 Task: Create a due date automation trigger when advanced on, on the tuesday after a card is due add basic assigned only to anyone at 11:00 AM.
Action: Mouse moved to (1196, 99)
Screenshot: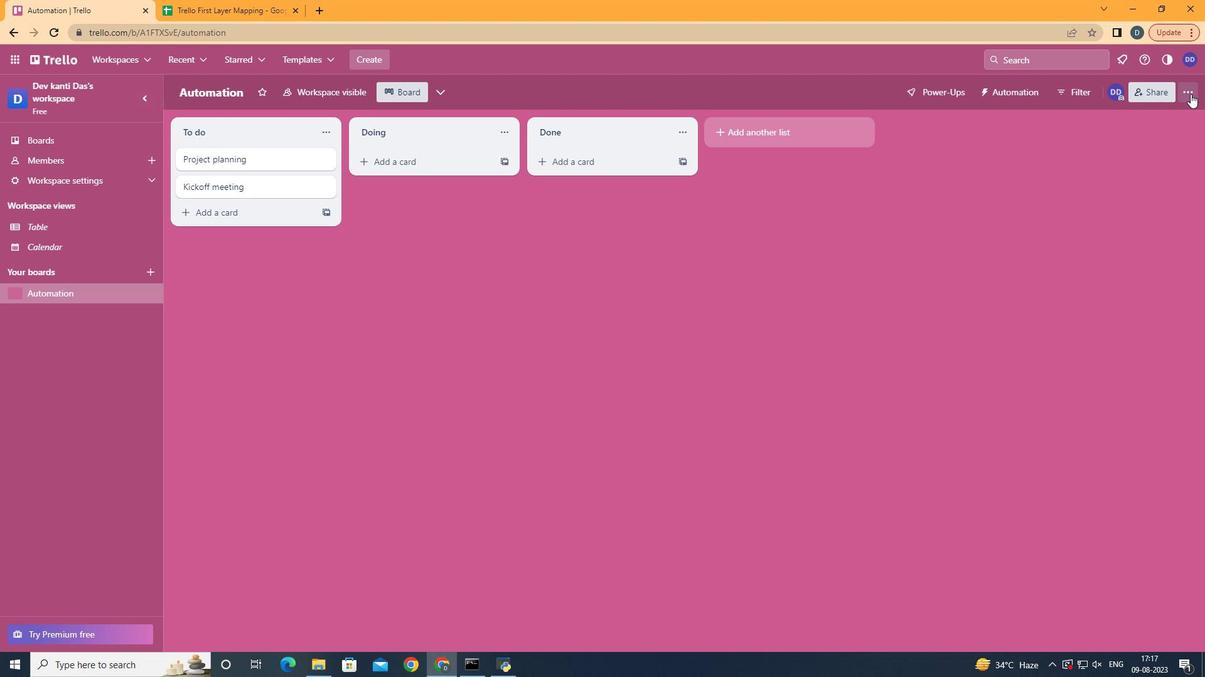 
Action: Mouse pressed left at (1196, 99)
Screenshot: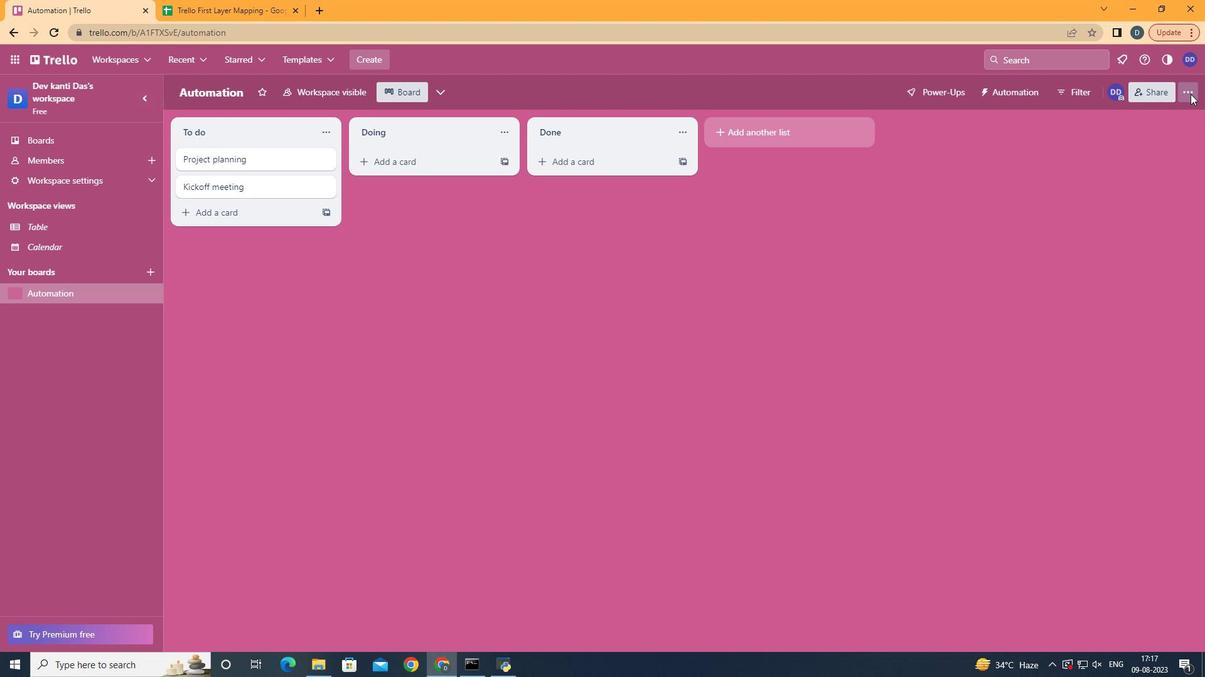 
Action: Mouse moved to (1080, 288)
Screenshot: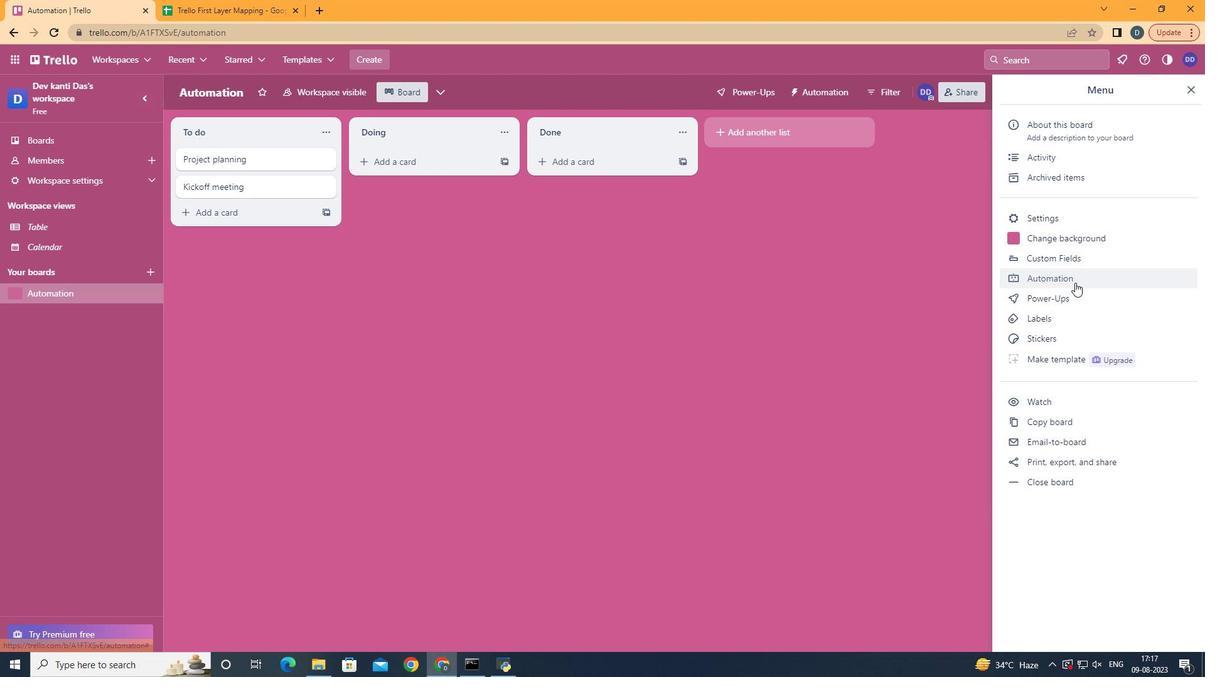 
Action: Mouse pressed left at (1080, 288)
Screenshot: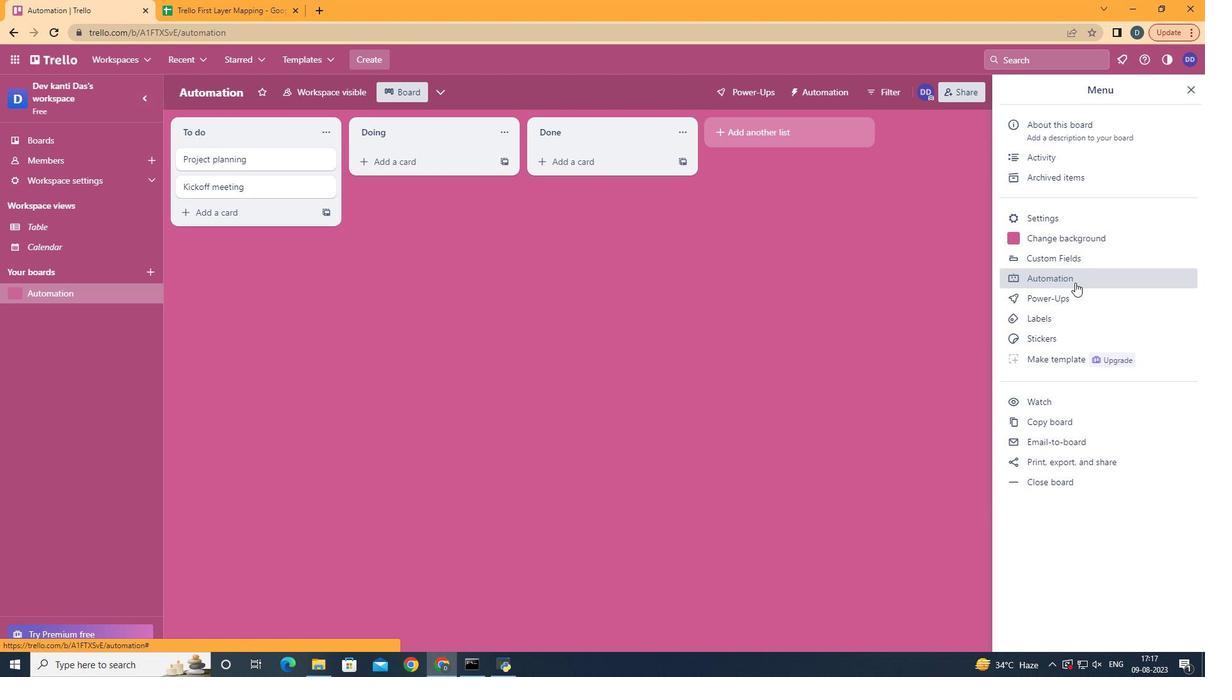 
Action: Mouse moved to (217, 262)
Screenshot: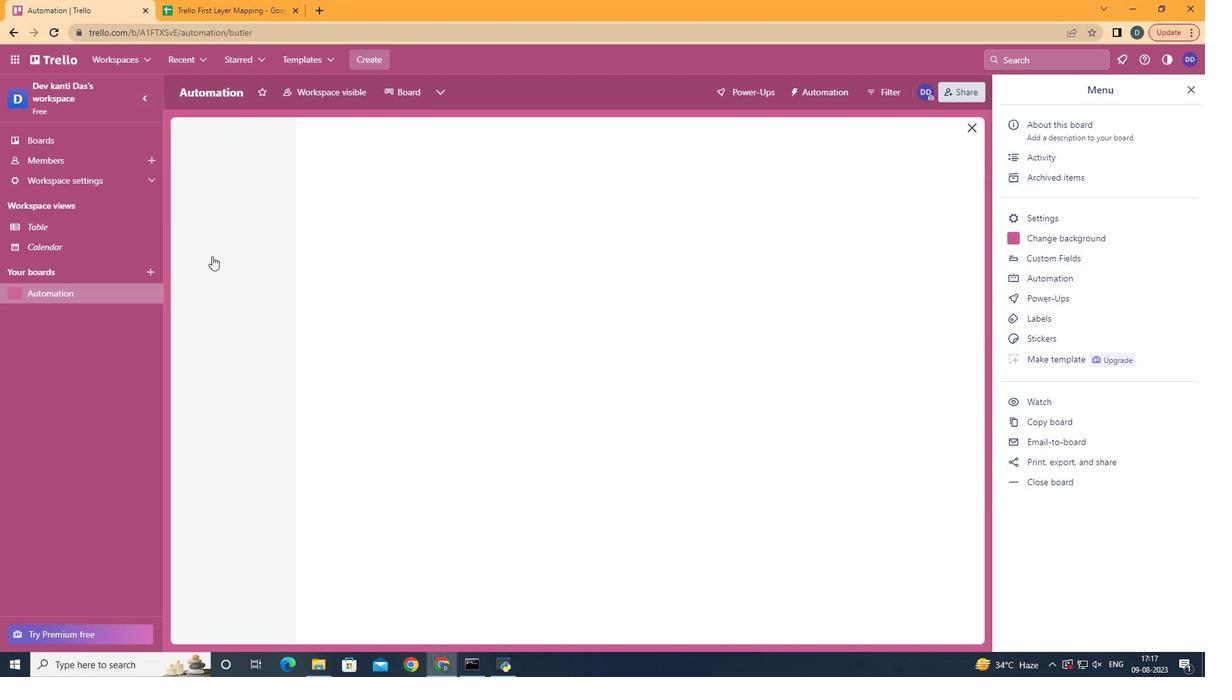 
Action: Mouse pressed left at (217, 262)
Screenshot: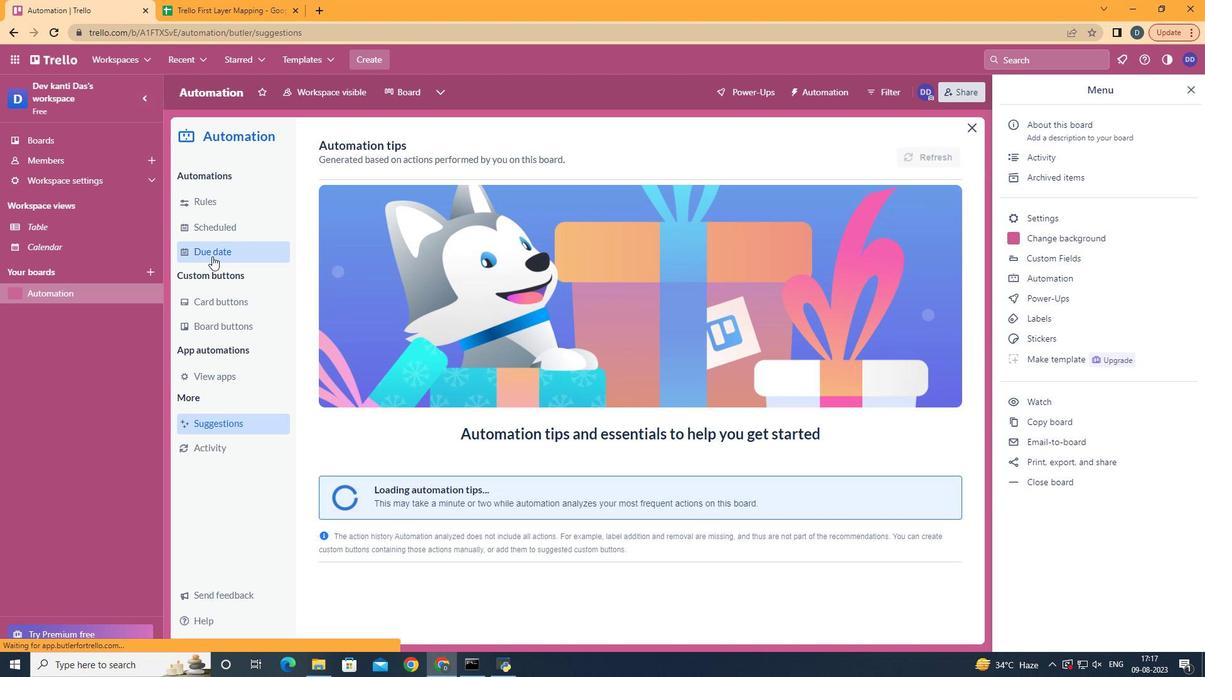 
Action: Mouse moved to (882, 161)
Screenshot: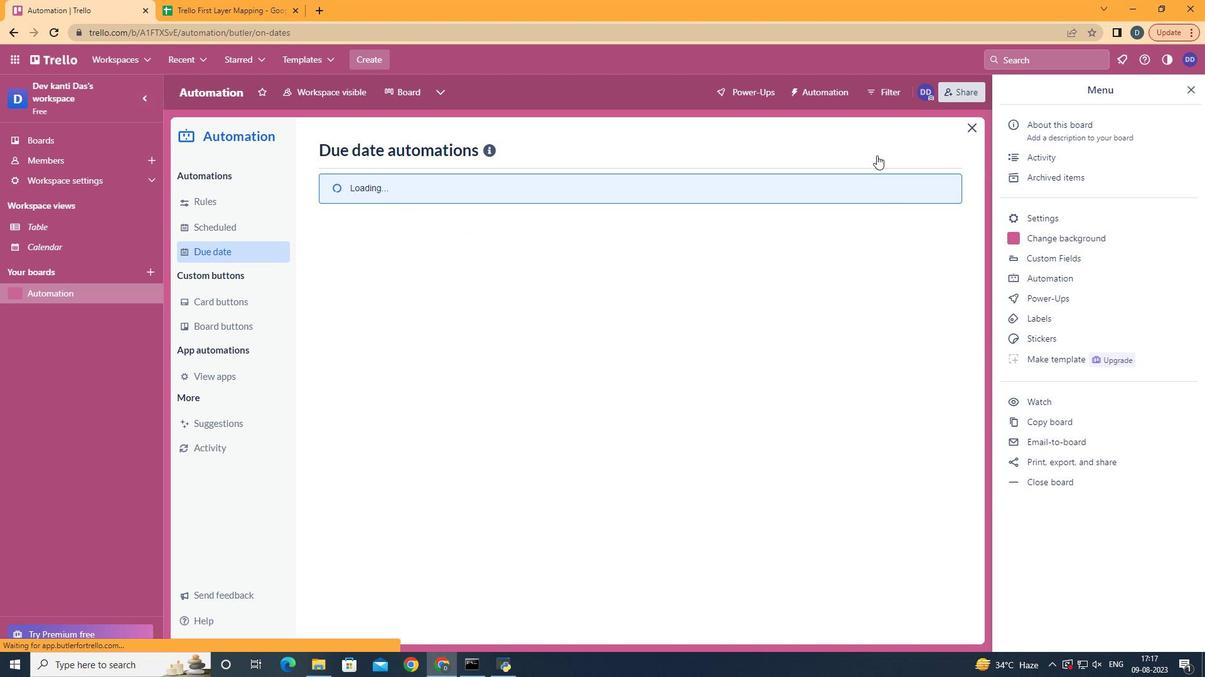 
Action: Mouse pressed left at (882, 161)
Screenshot: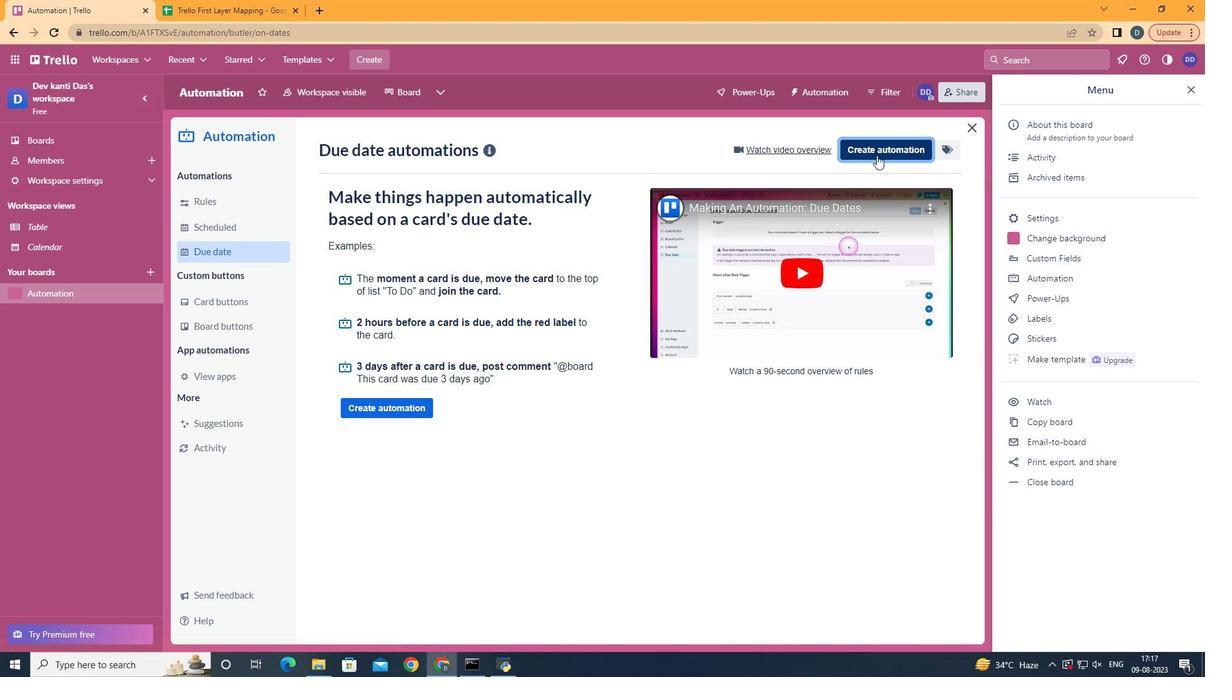 
Action: Mouse moved to (632, 274)
Screenshot: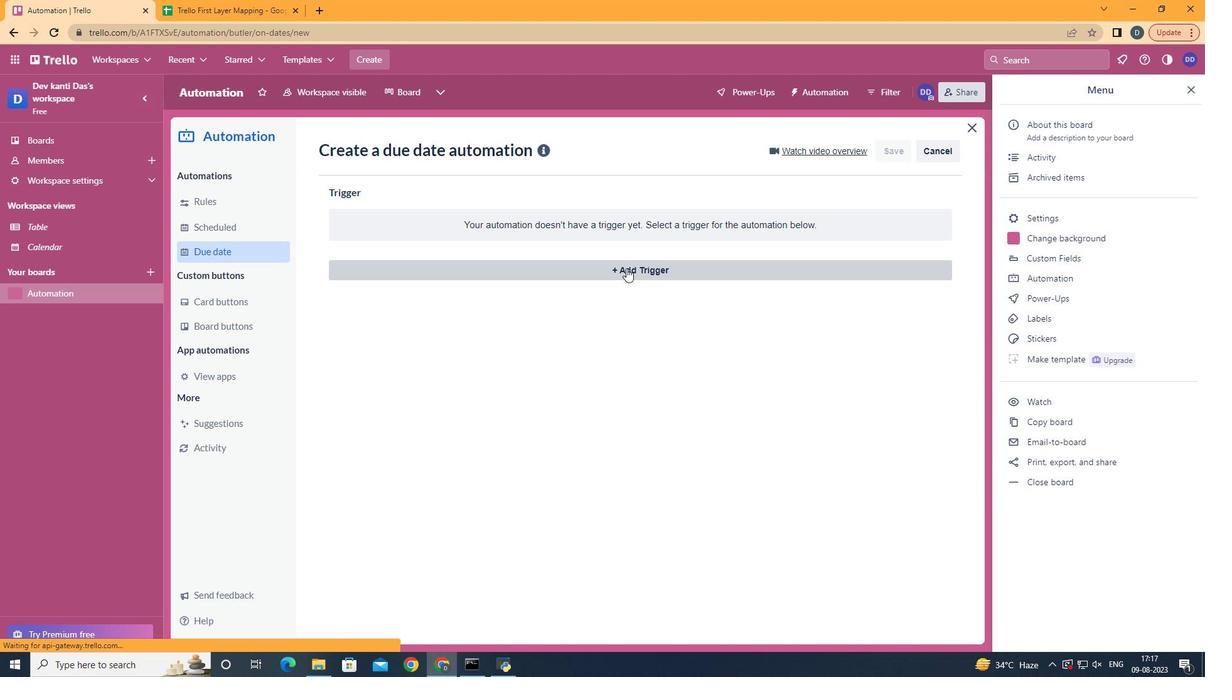 
Action: Mouse pressed left at (632, 274)
Screenshot: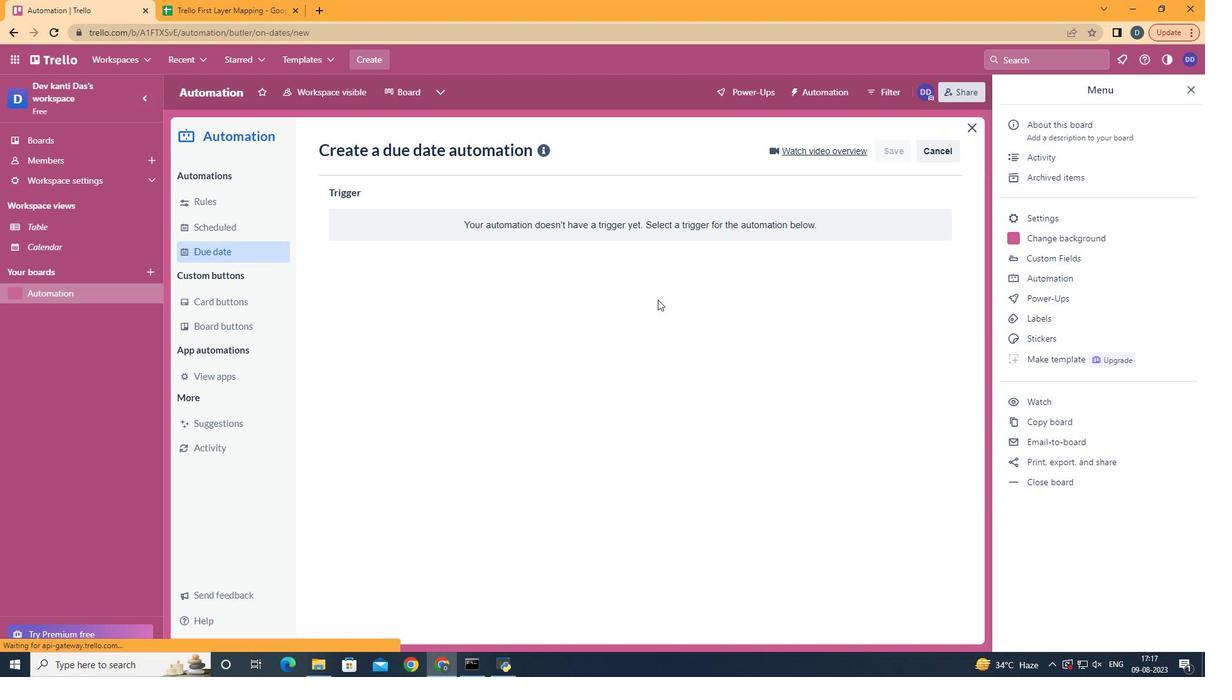 
Action: Mouse moved to (401, 359)
Screenshot: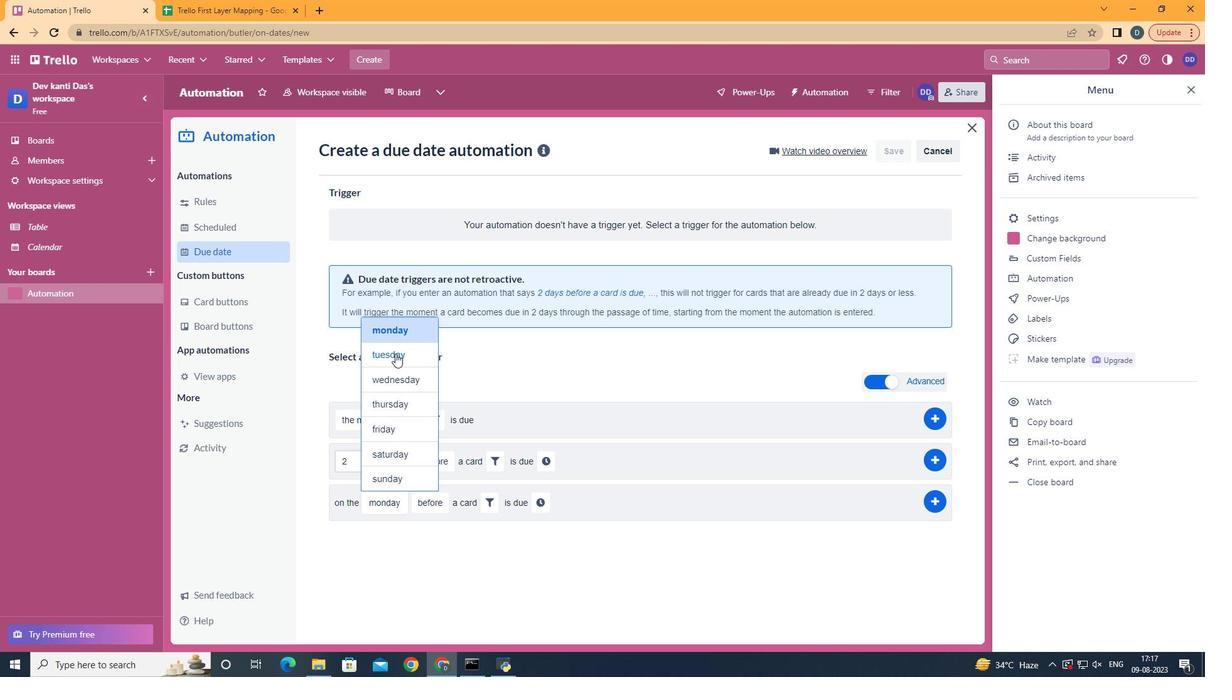 
Action: Mouse pressed left at (401, 359)
Screenshot: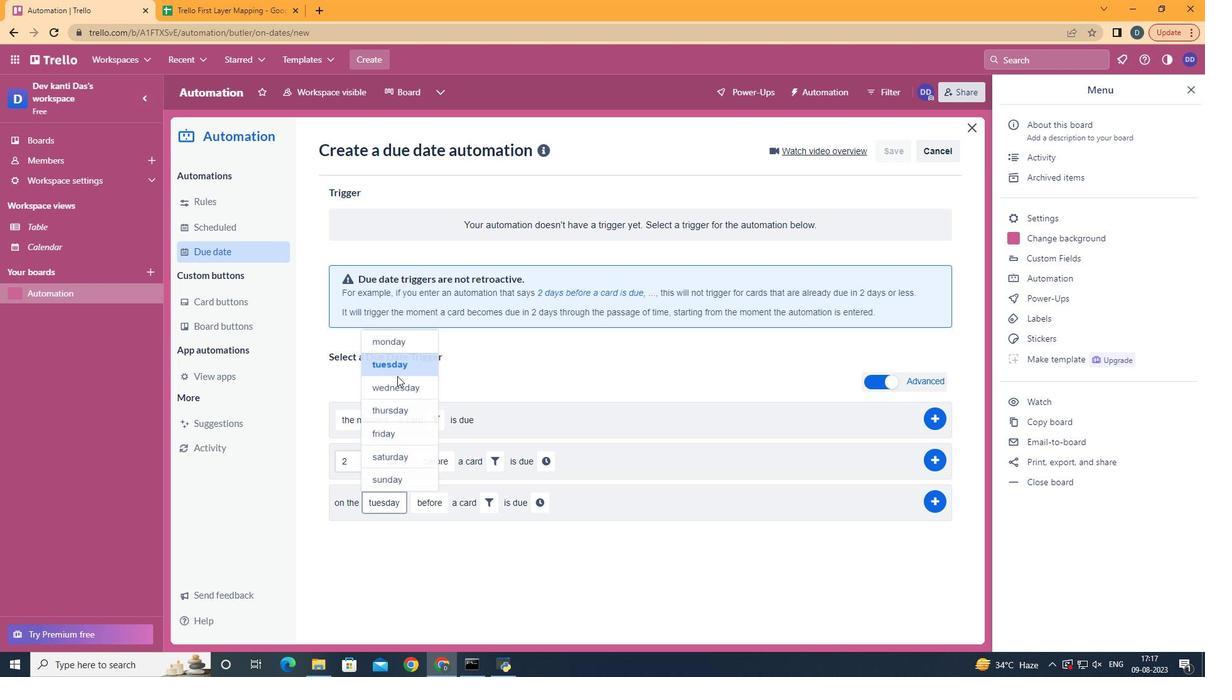 
Action: Mouse moved to (438, 552)
Screenshot: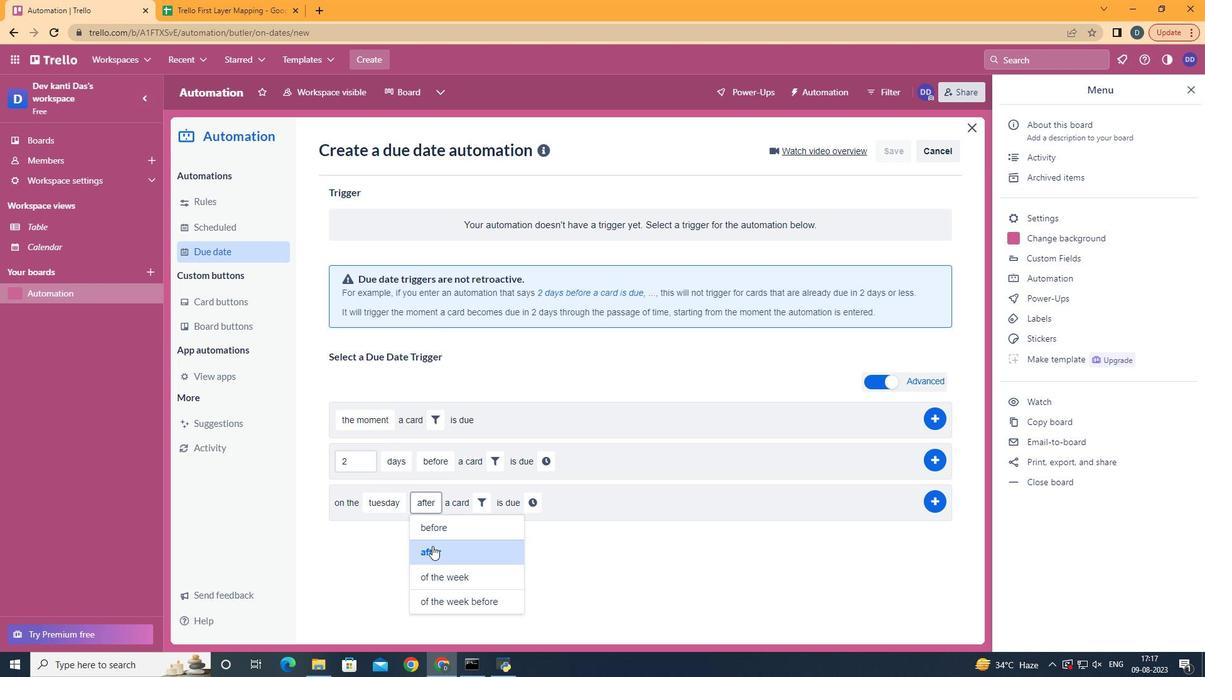 
Action: Mouse pressed left at (438, 552)
Screenshot: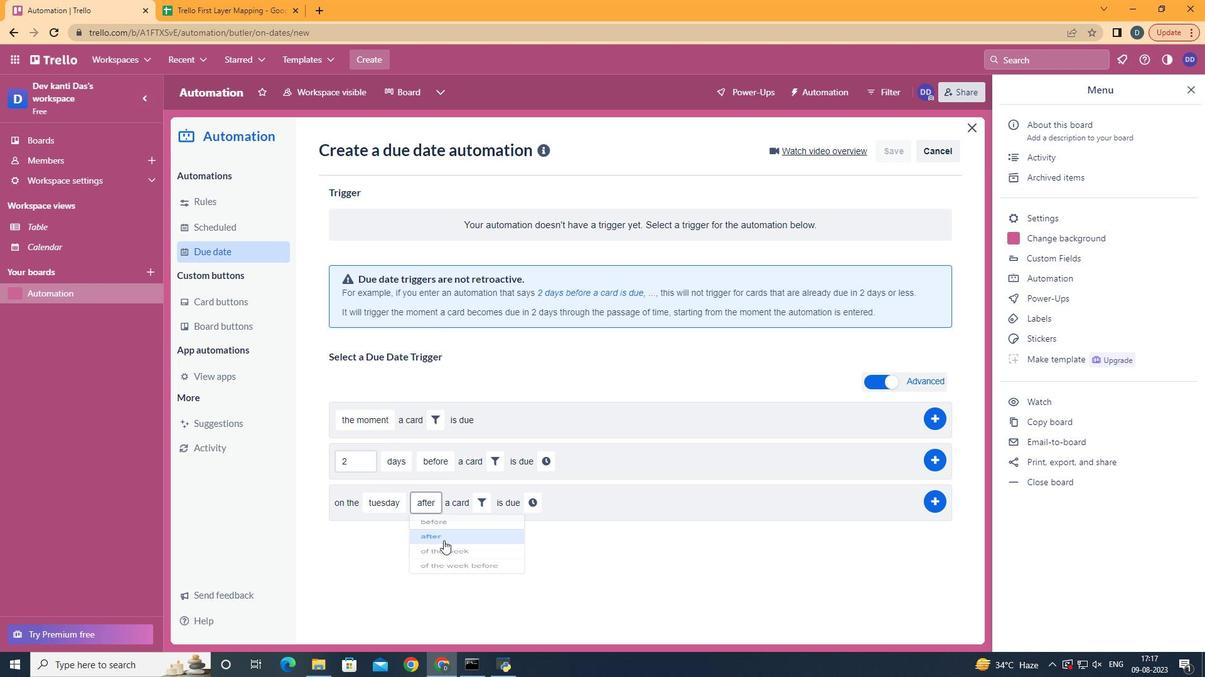 
Action: Mouse moved to (491, 514)
Screenshot: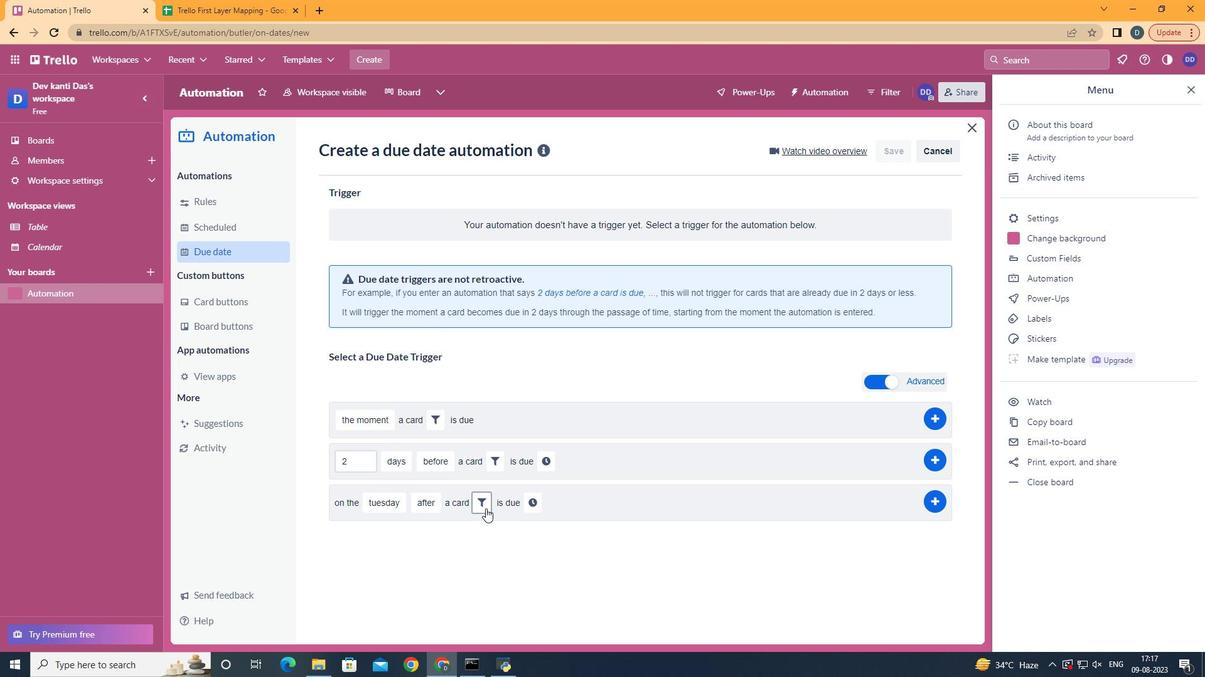 
Action: Mouse pressed left at (491, 514)
Screenshot: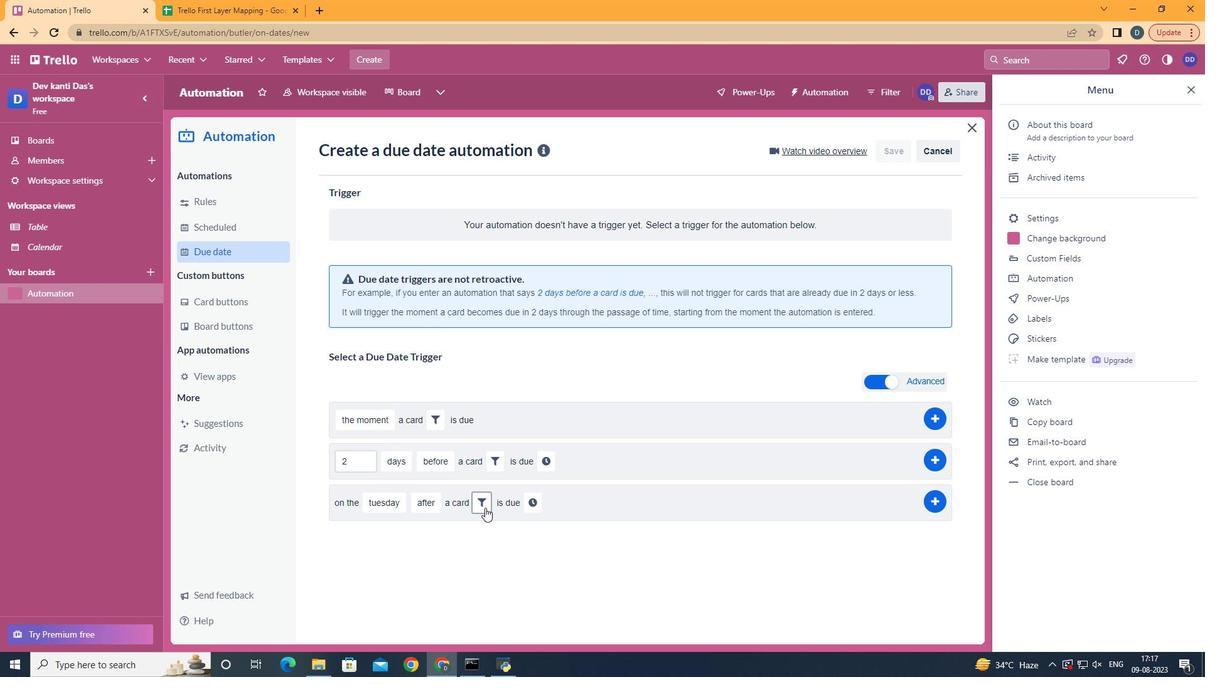 
Action: Mouse moved to (534, 557)
Screenshot: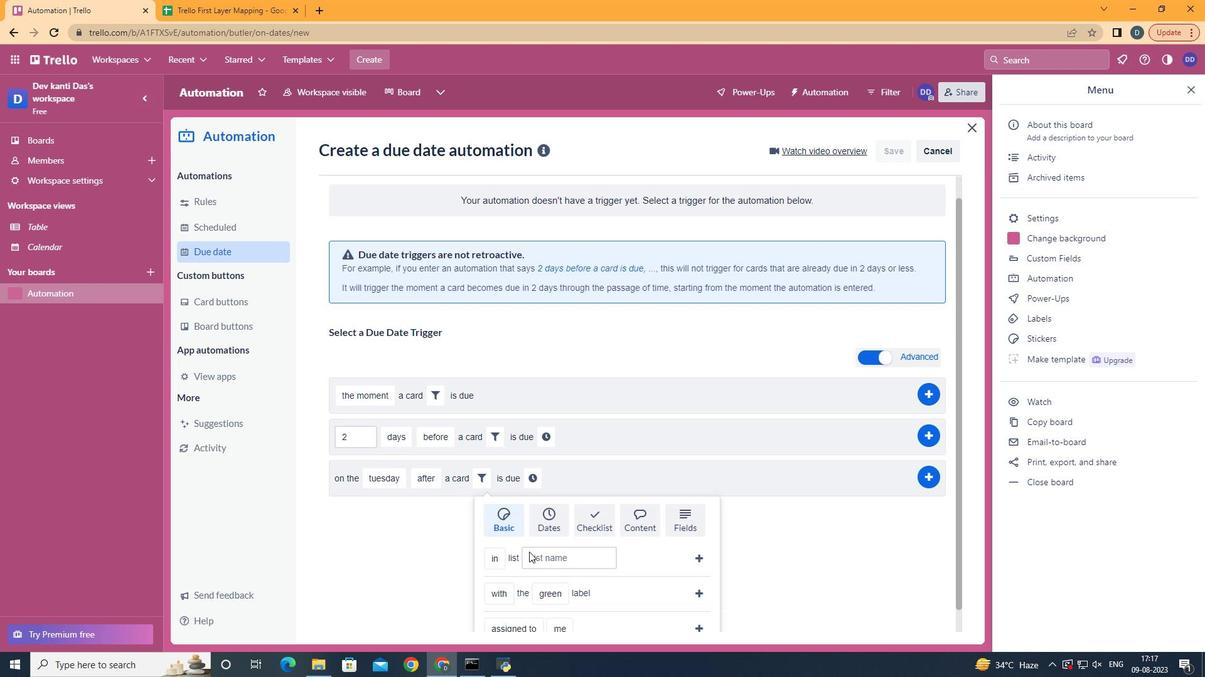
Action: Mouse scrolled (534, 556) with delta (0, 0)
Screenshot: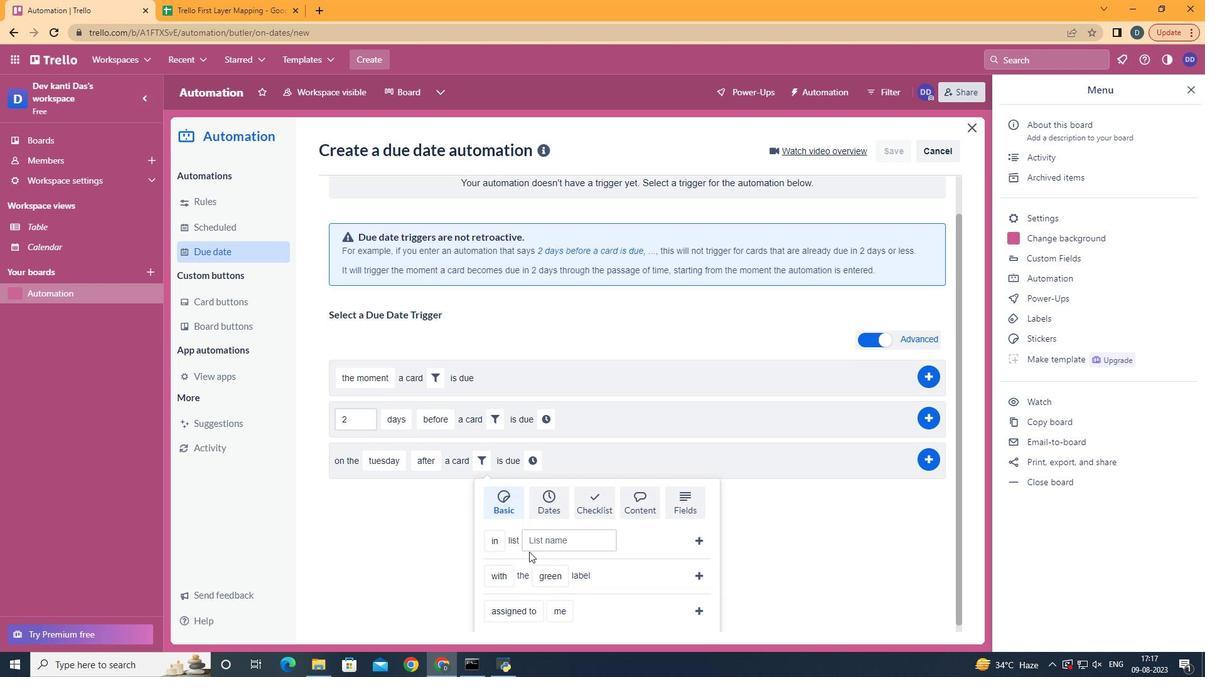 
Action: Mouse moved to (534, 557)
Screenshot: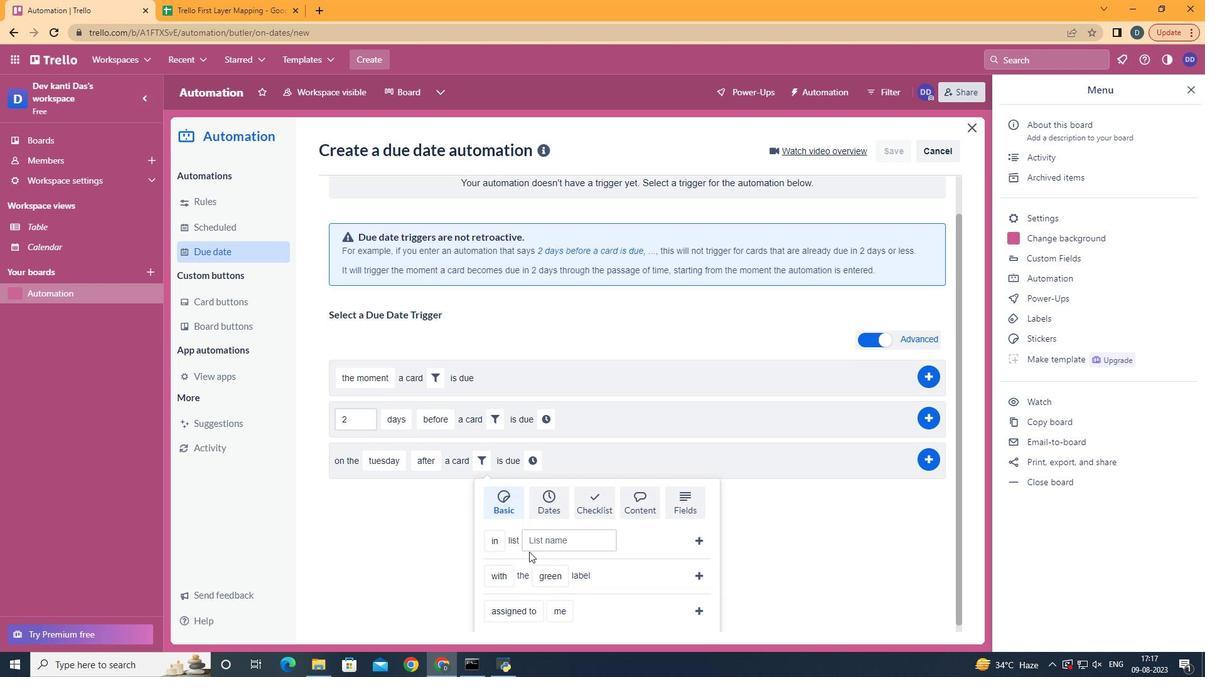 
Action: Mouse scrolled (534, 557) with delta (0, 0)
Screenshot: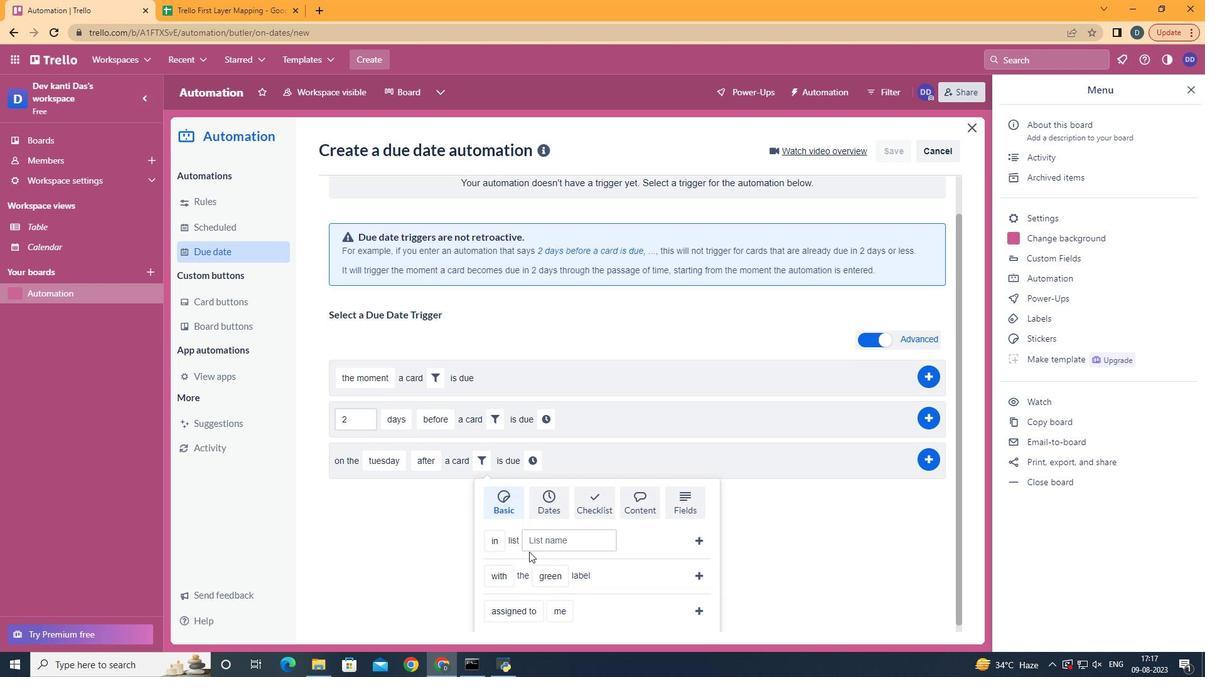 
Action: Mouse scrolled (534, 557) with delta (0, 0)
Screenshot: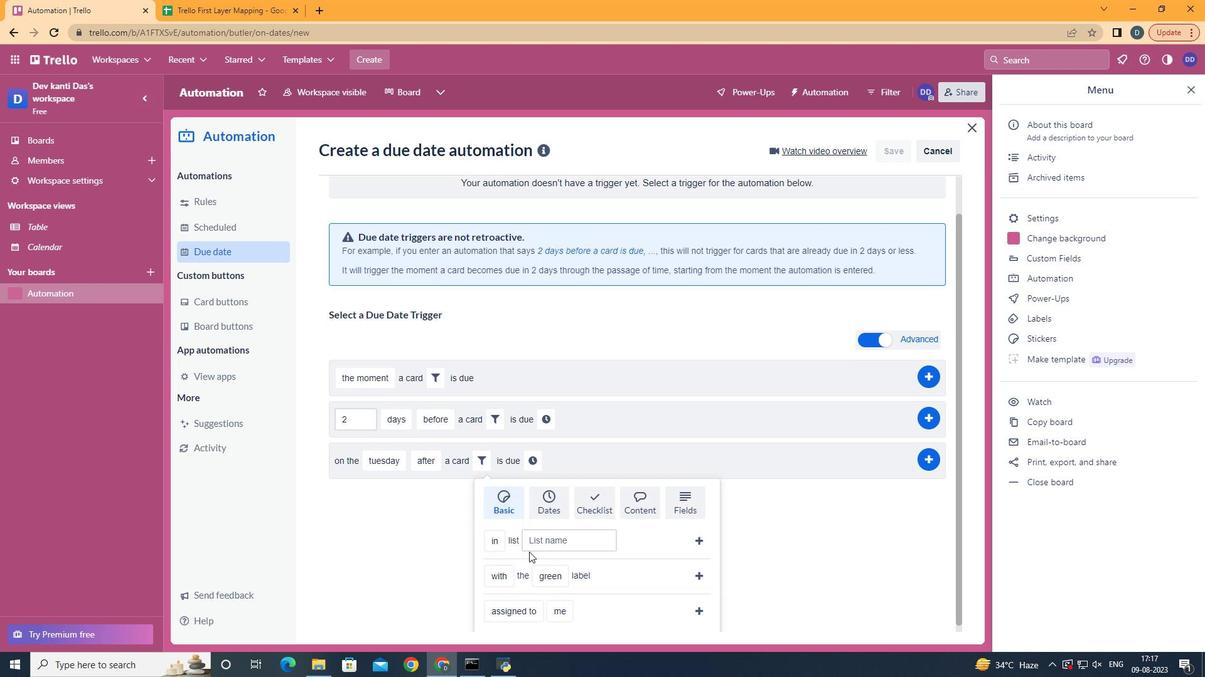 
Action: Mouse moved to (539, 568)
Screenshot: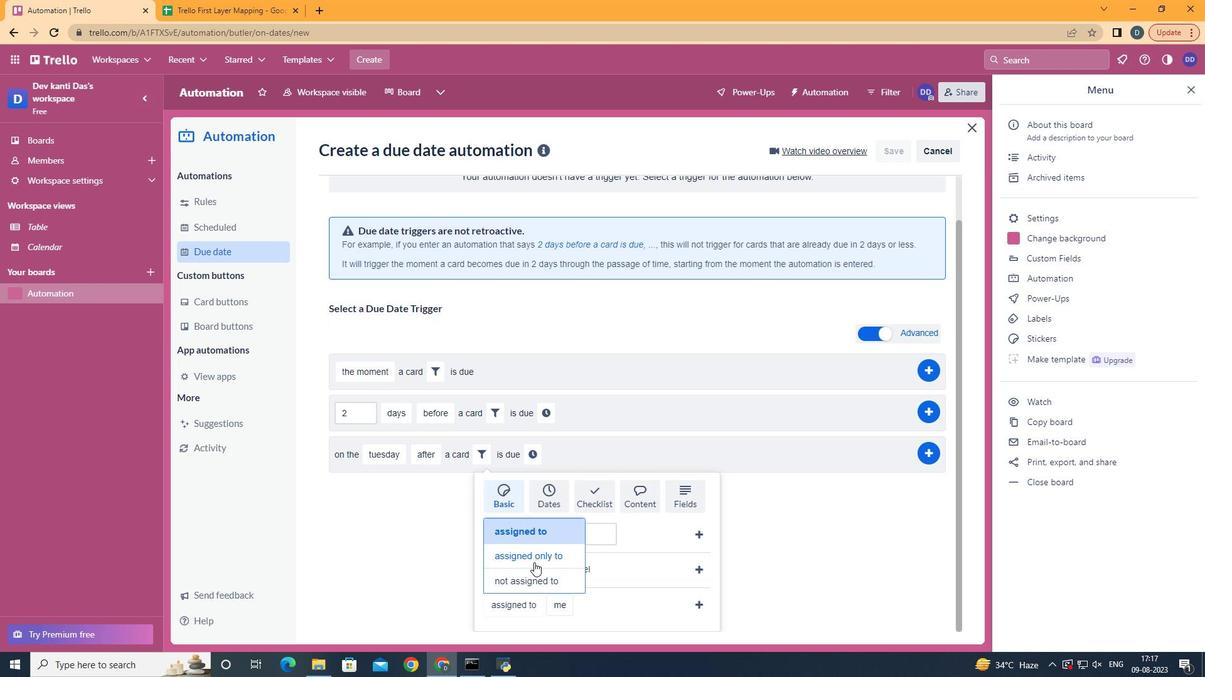 
Action: Mouse pressed left at (539, 568)
Screenshot: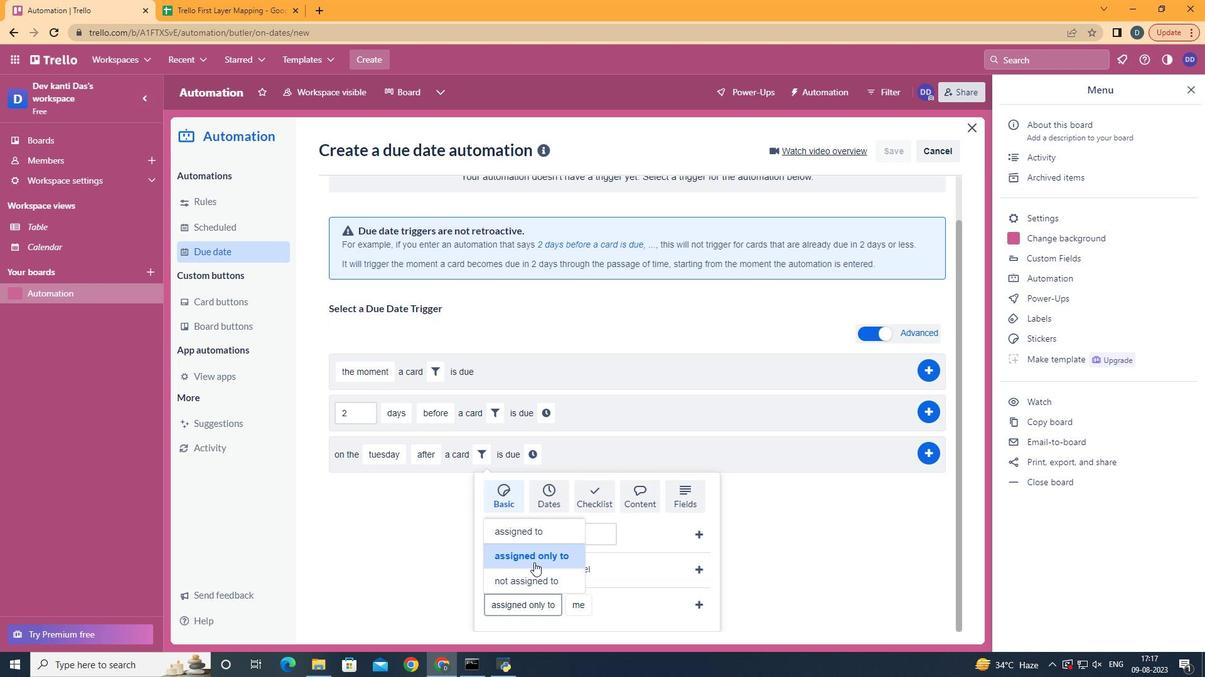 
Action: Mouse moved to (586, 553)
Screenshot: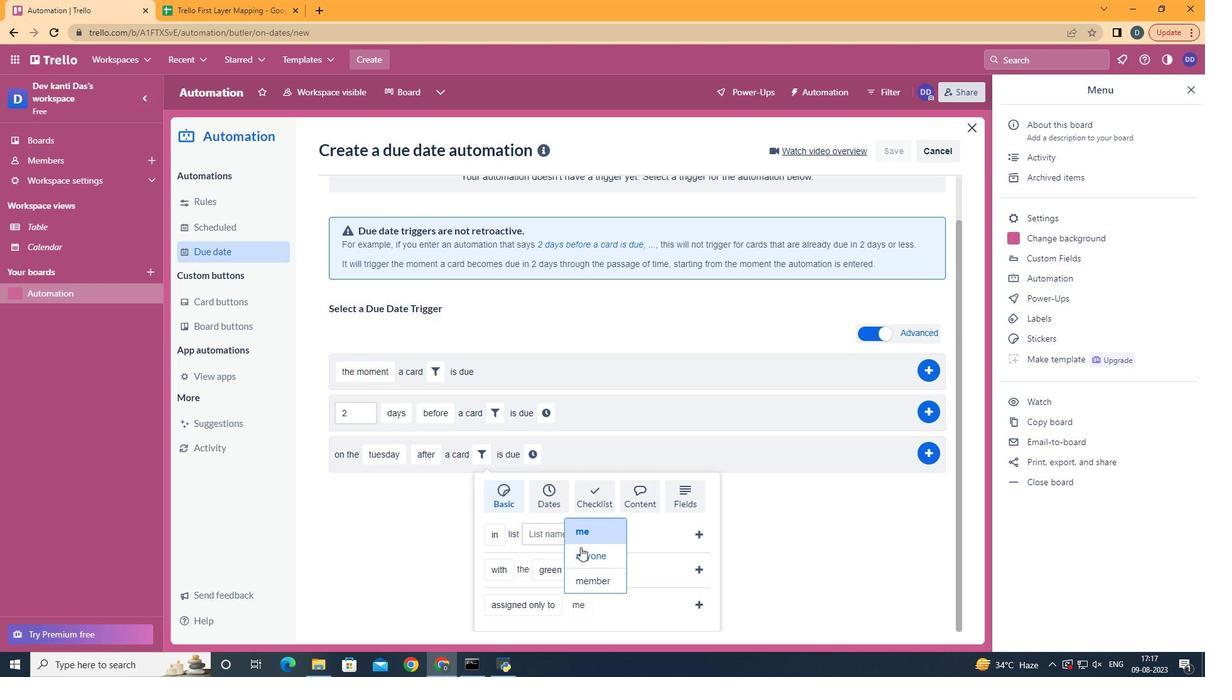 
Action: Mouse pressed left at (586, 553)
Screenshot: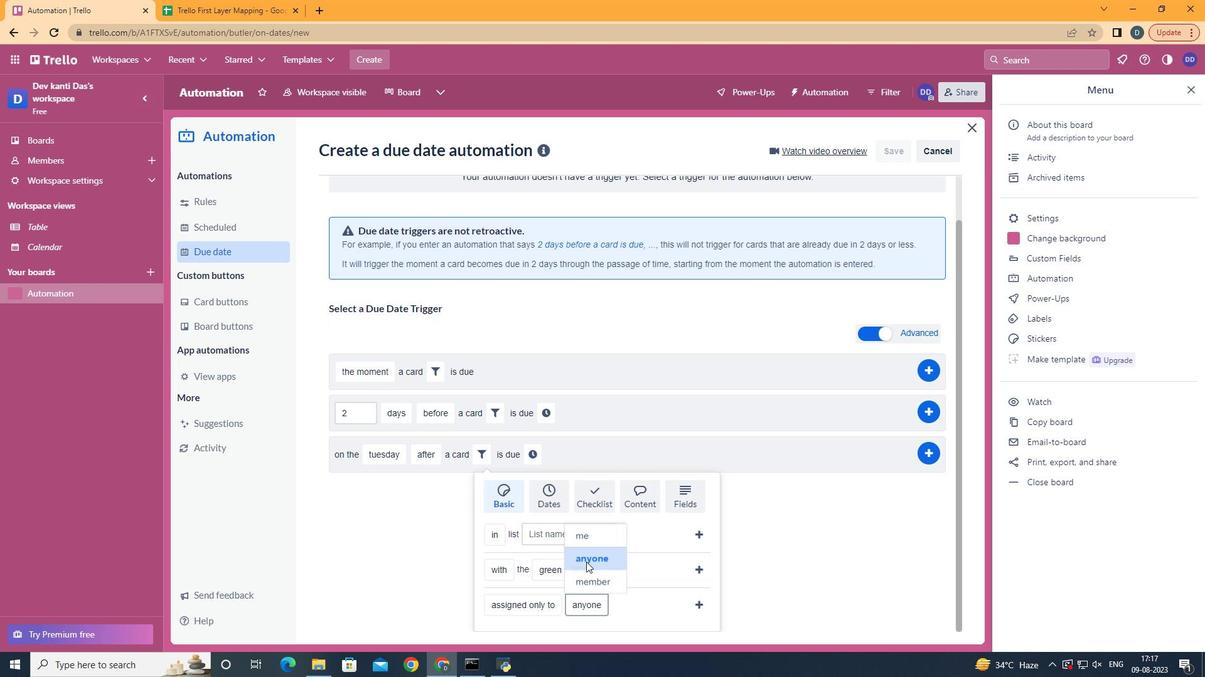 
Action: Mouse moved to (698, 614)
Screenshot: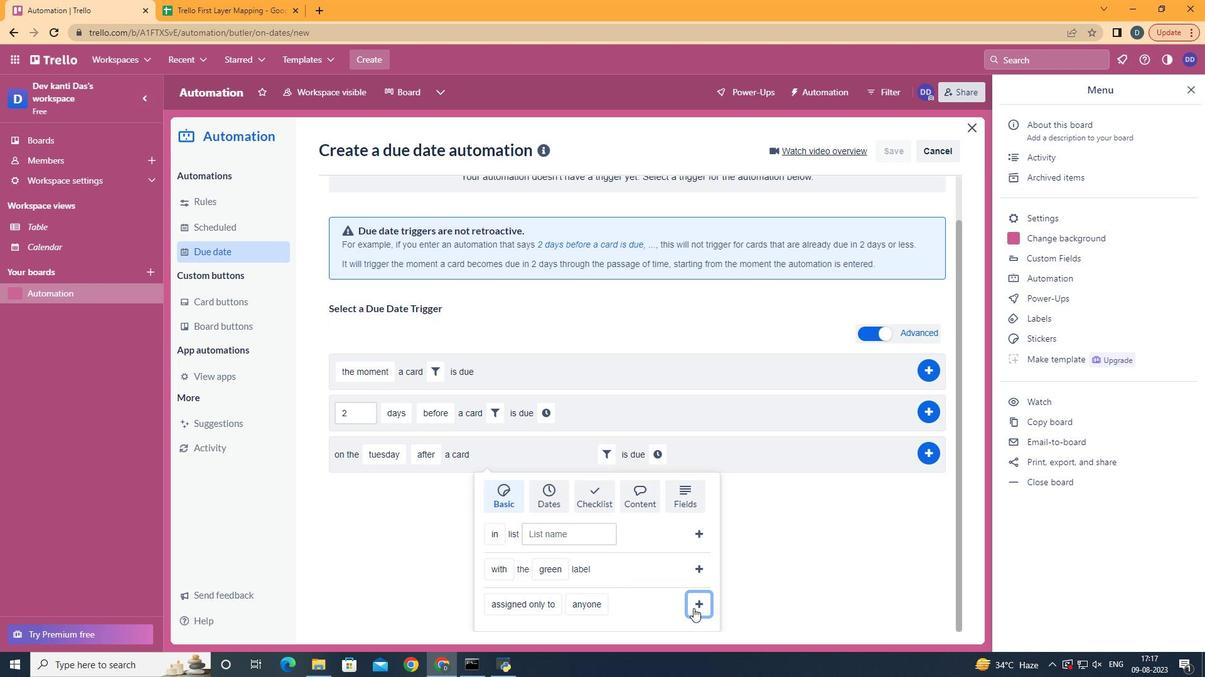 
Action: Mouse pressed left at (698, 614)
Screenshot: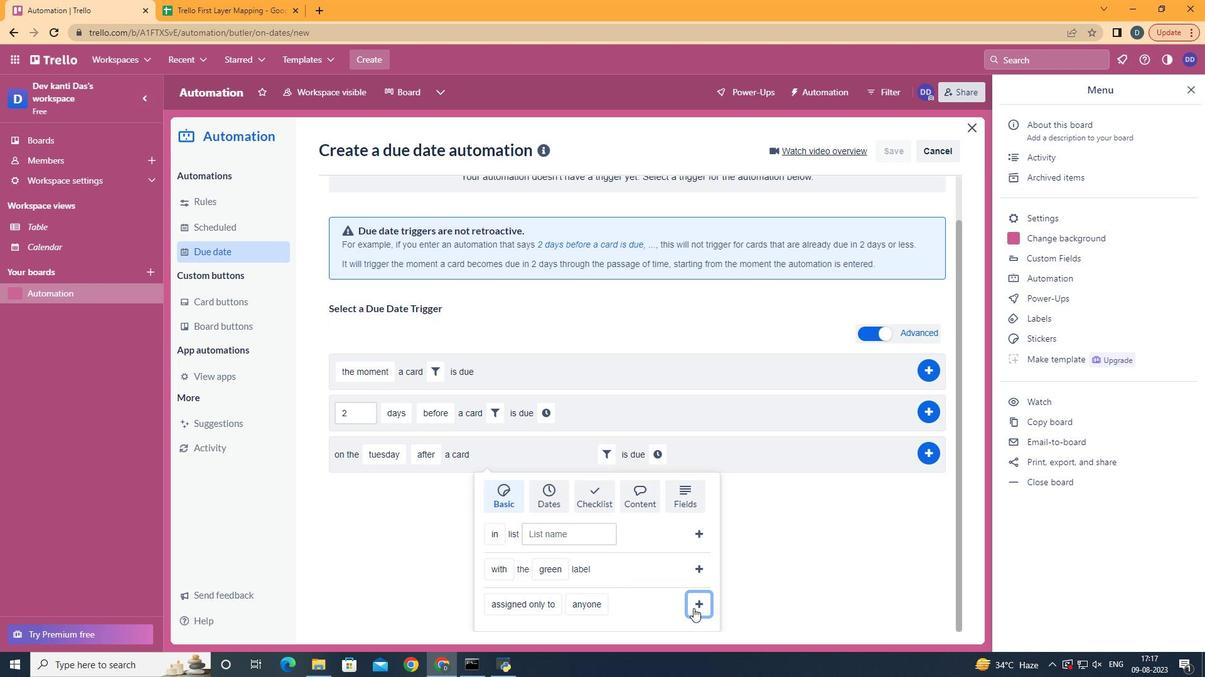 
Action: Mouse moved to (662, 513)
Screenshot: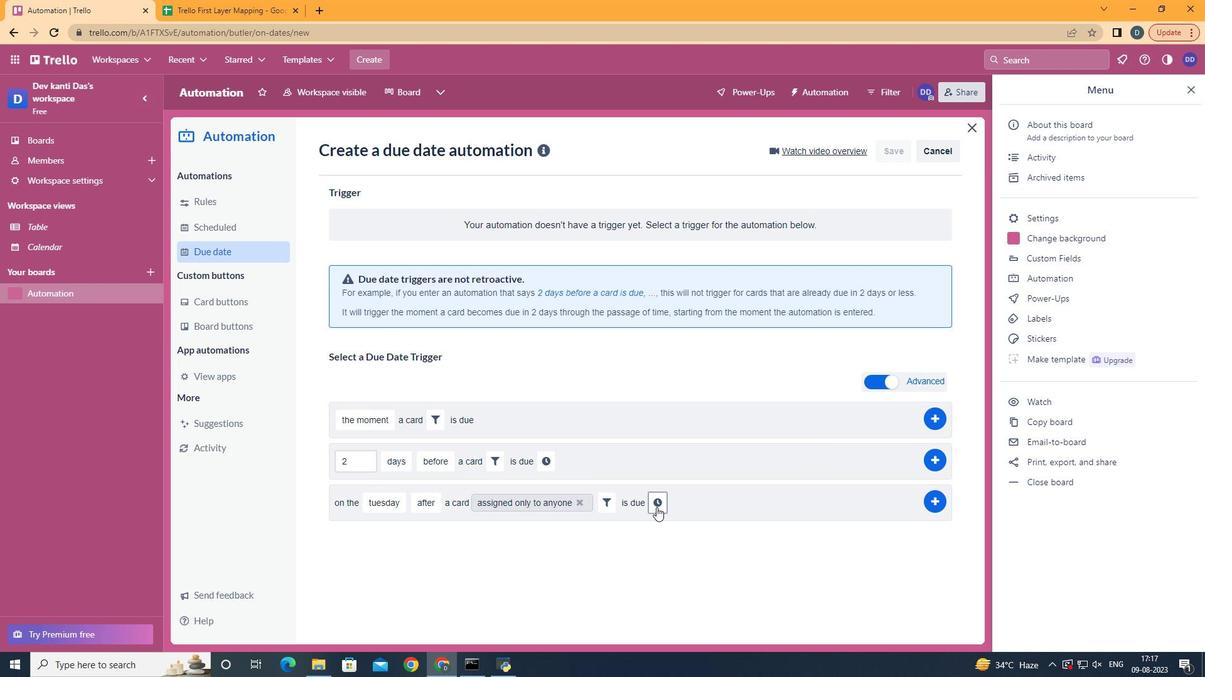 
Action: Mouse pressed left at (662, 513)
Screenshot: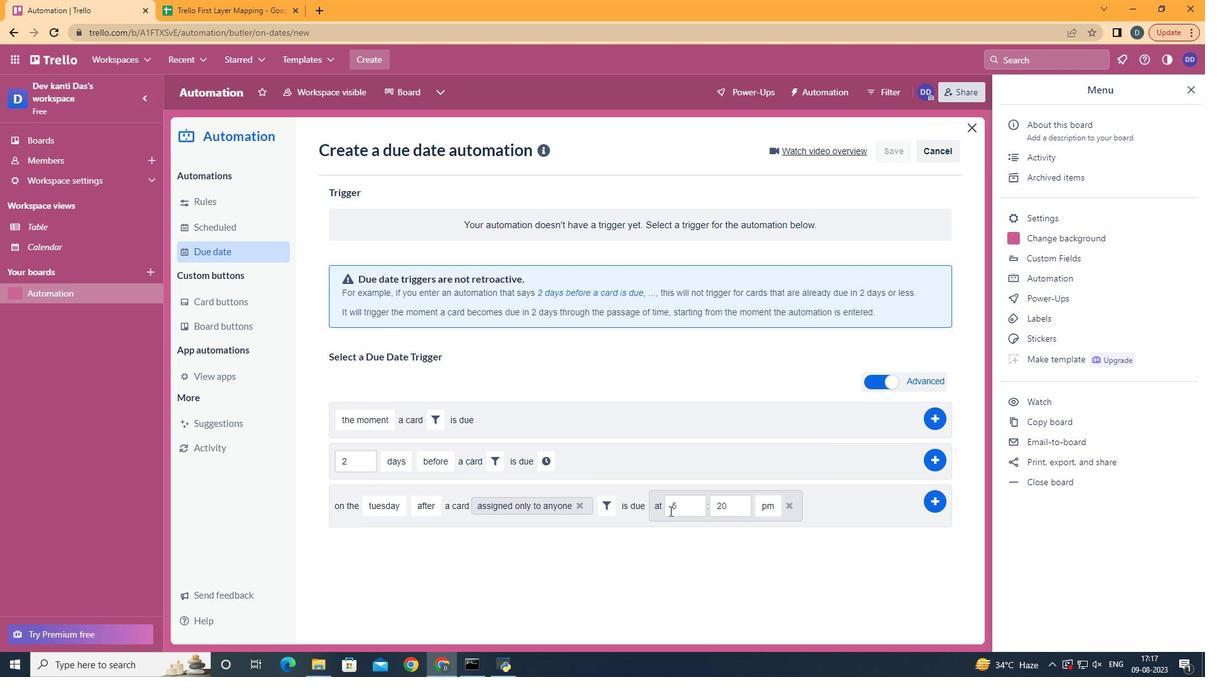 
Action: Mouse moved to (686, 519)
Screenshot: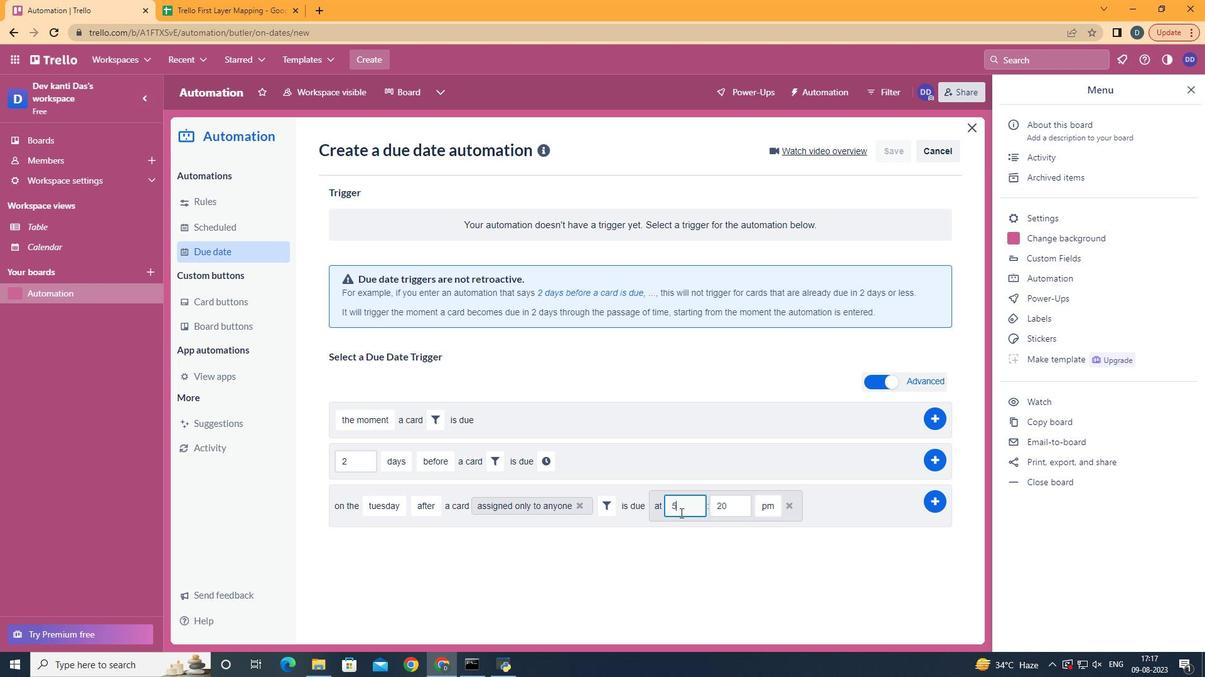 
Action: Mouse pressed left at (686, 519)
Screenshot: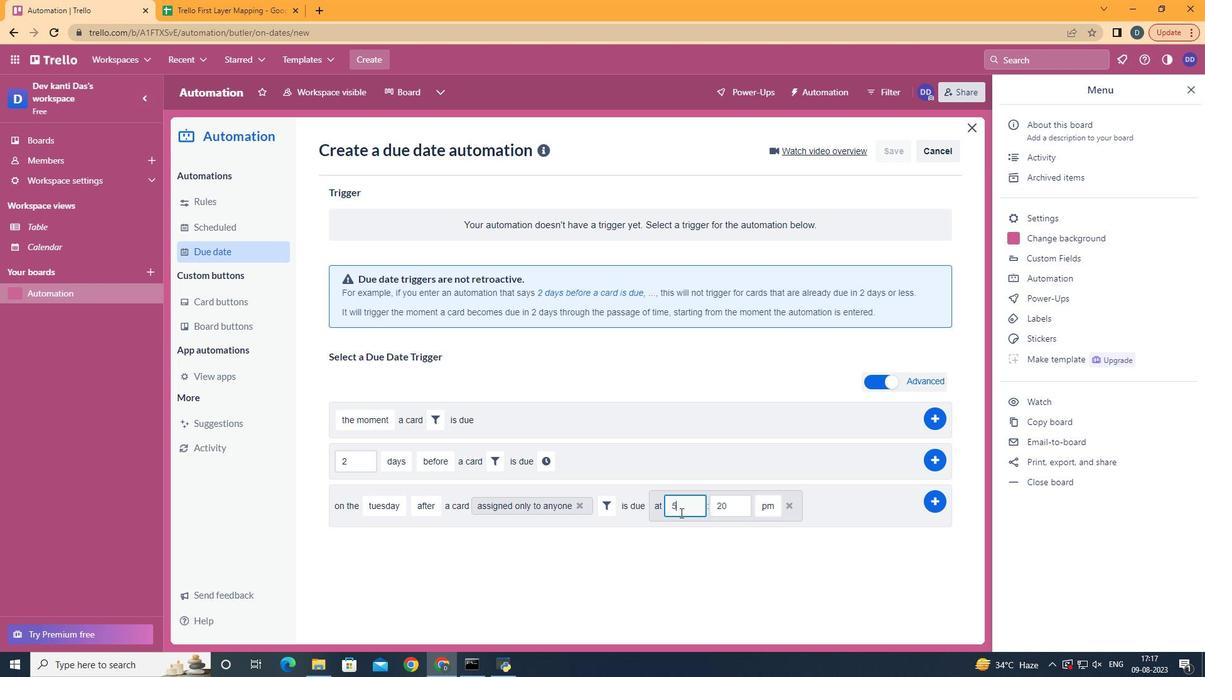 
Action: Key pressed <Key.backspace>
Screenshot: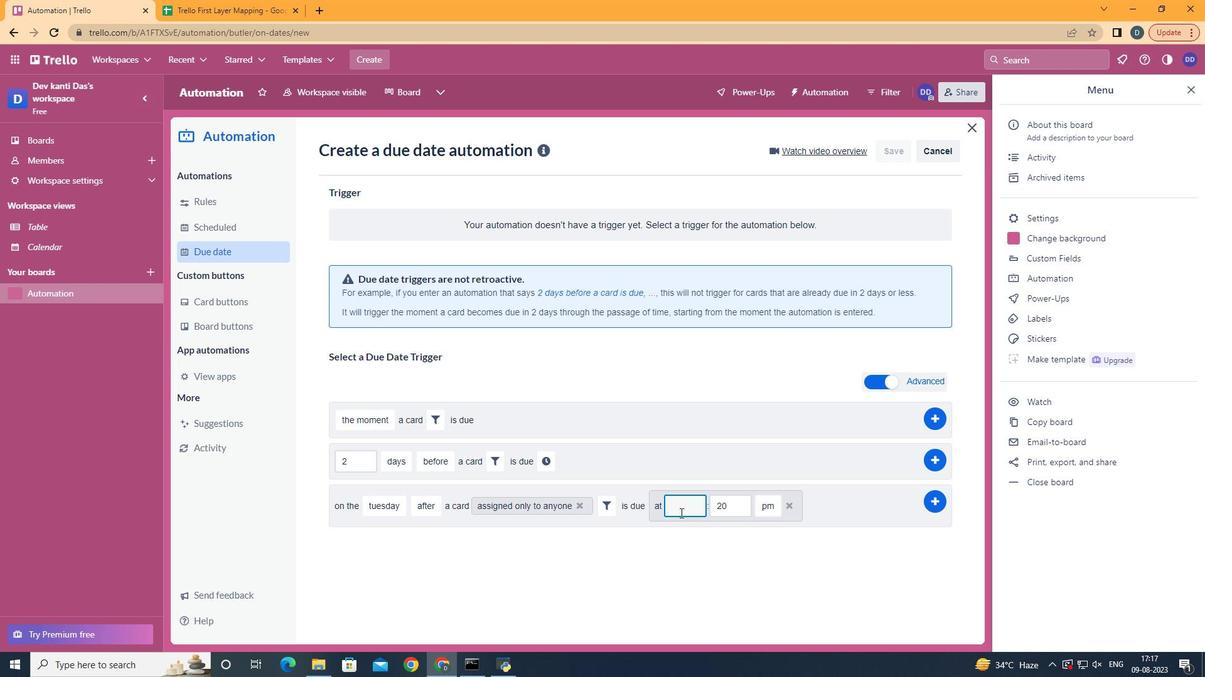 
Action: Mouse moved to (686, 518)
Screenshot: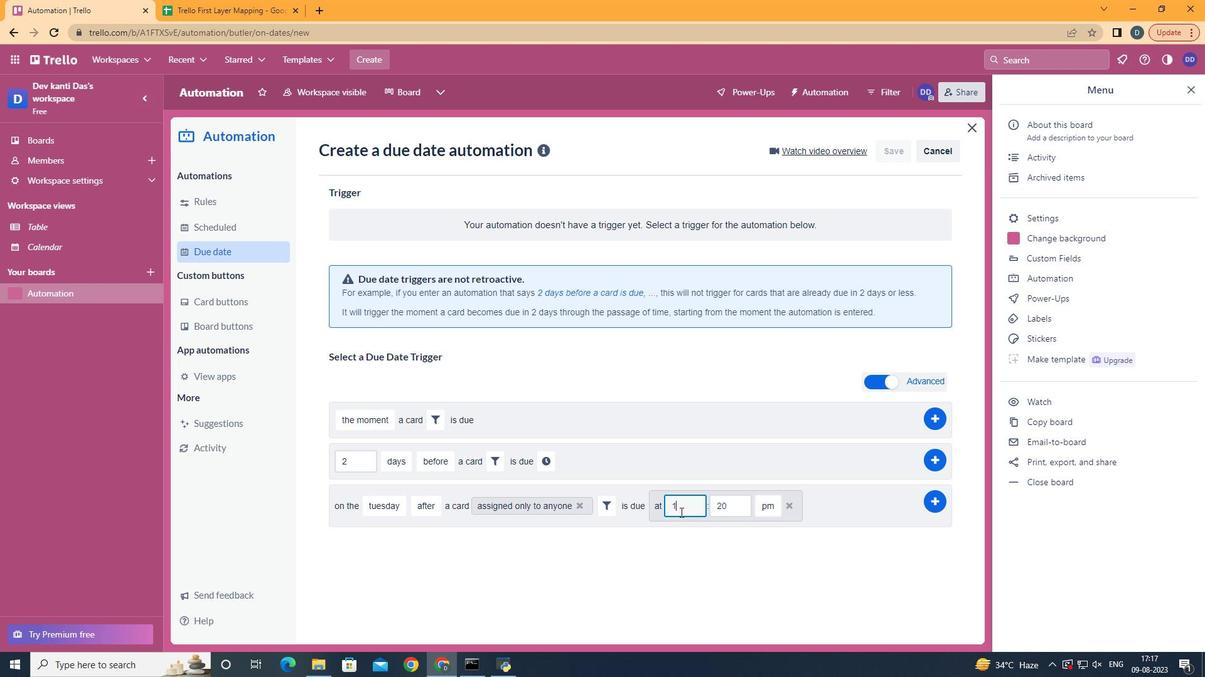 
Action: Key pressed 11
Screenshot: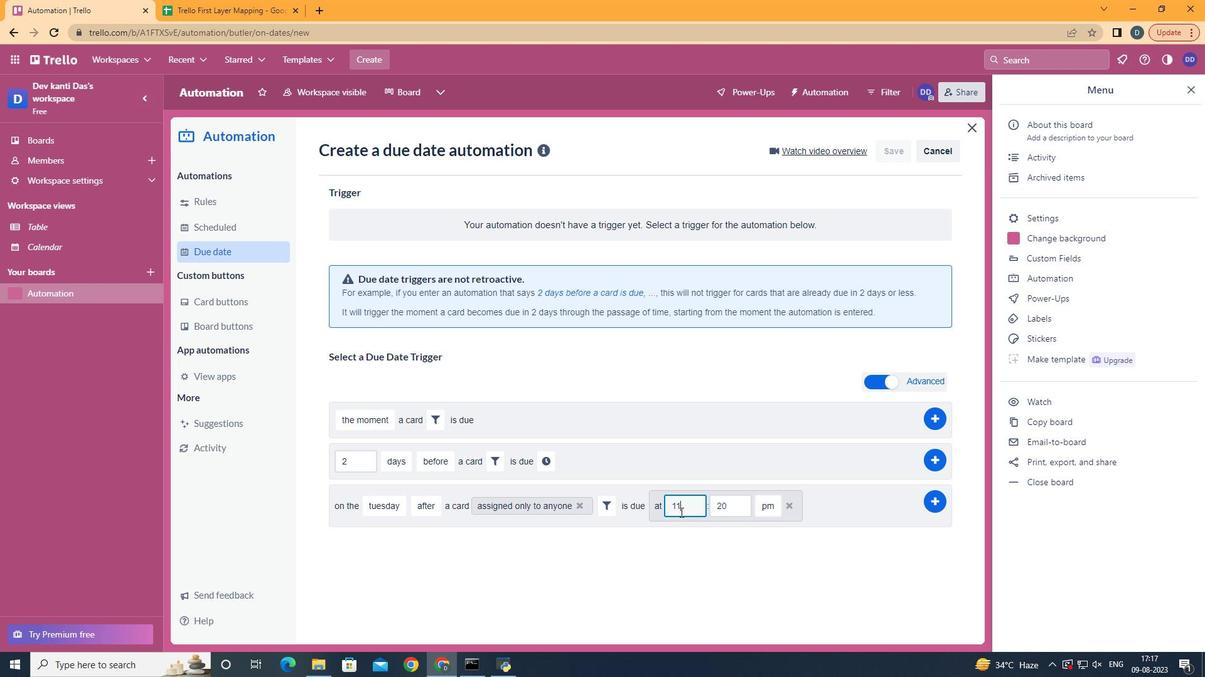 
Action: Mouse moved to (734, 508)
Screenshot: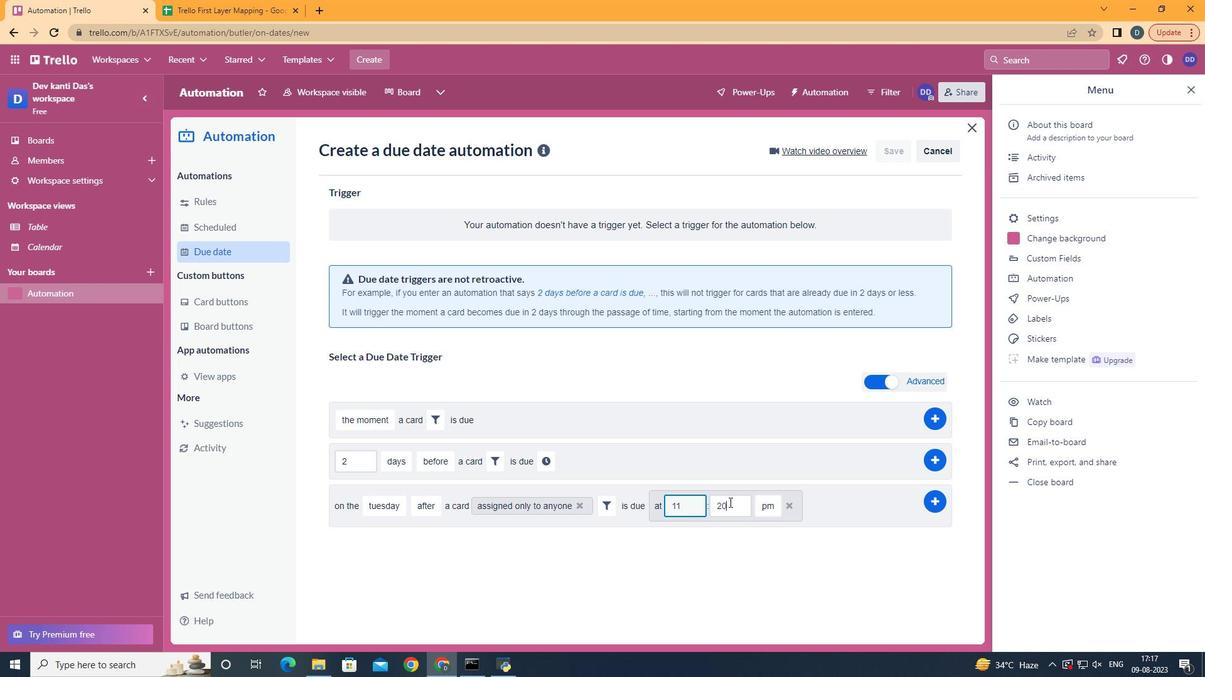 
Action: Mouse pressed left at (734, 508)
Screenshot: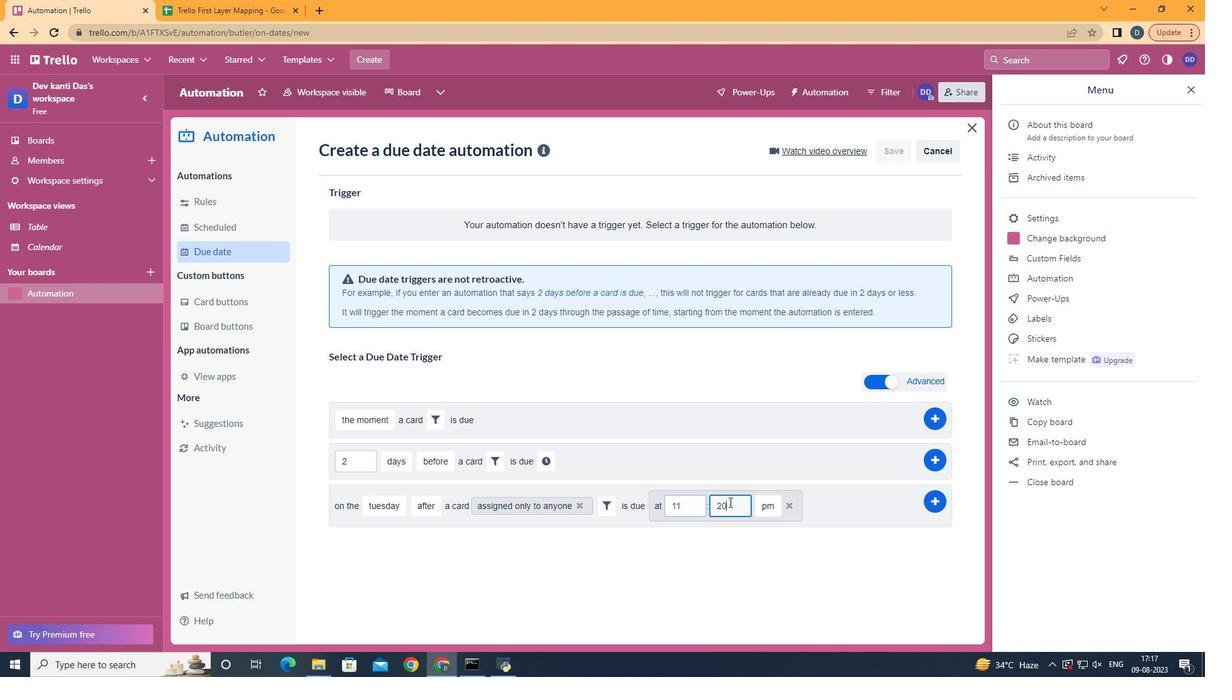 
Action: Key pressed <Key.backspace>
Screenshot: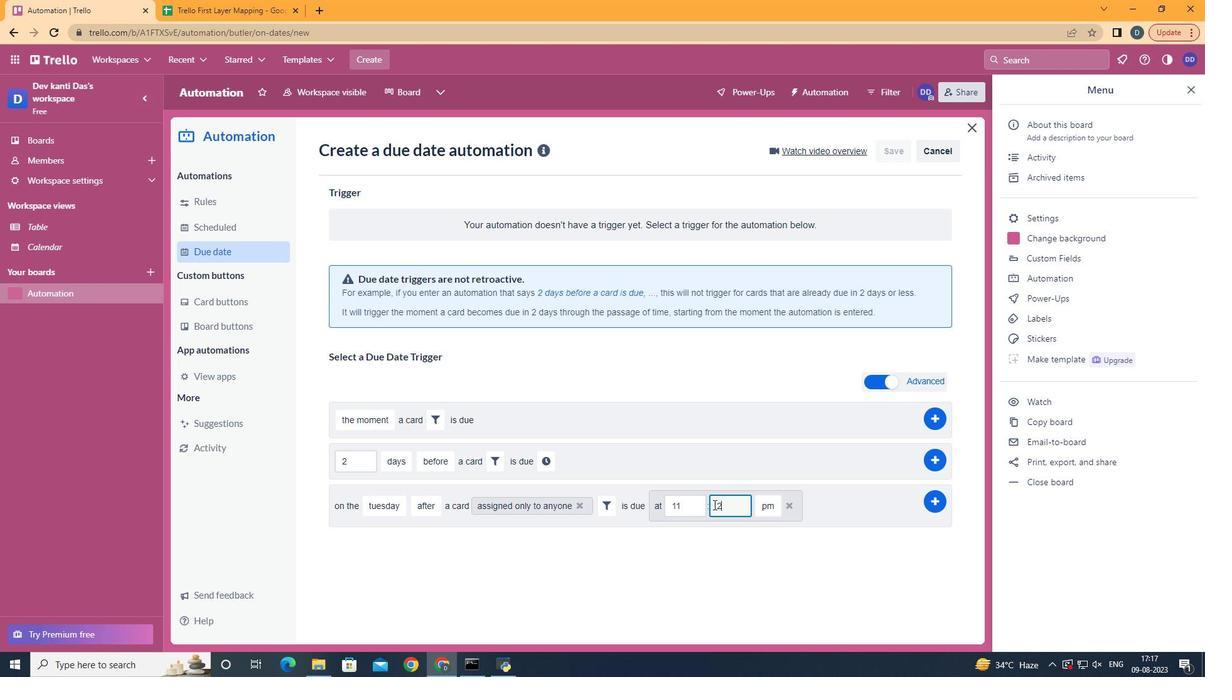 
Action: Mouse moved to (719, 510)
Screenshot: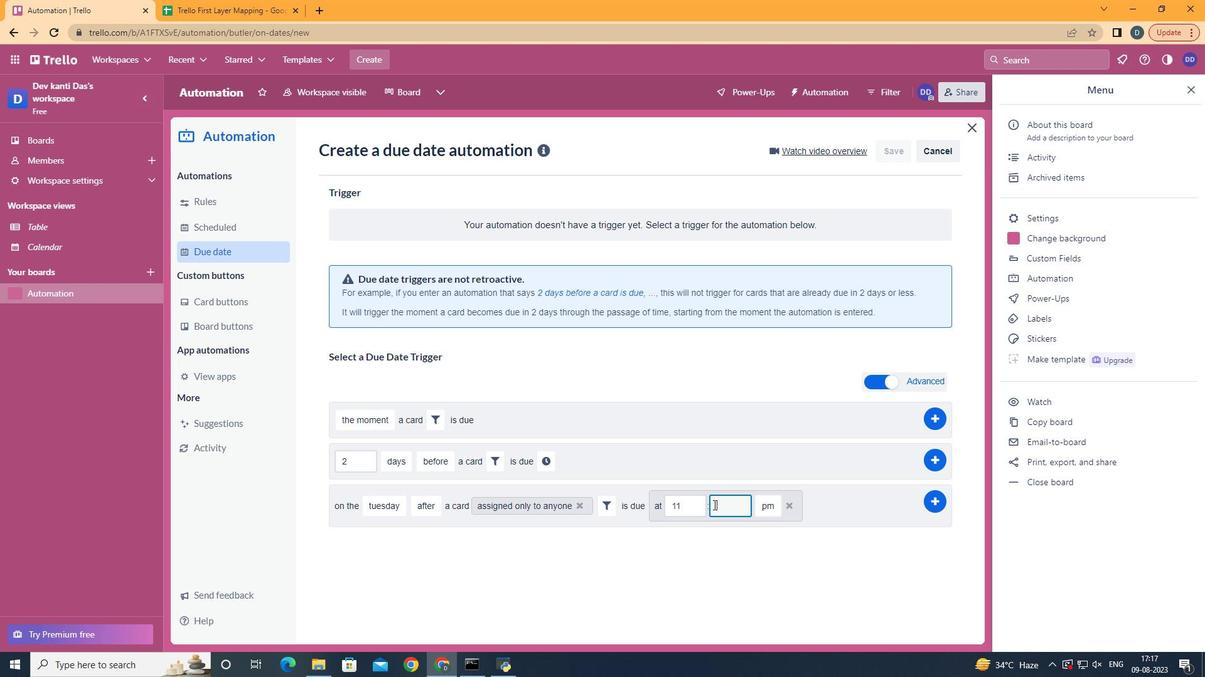 
Action: Key pressed <Key.backspace>
Screenshot: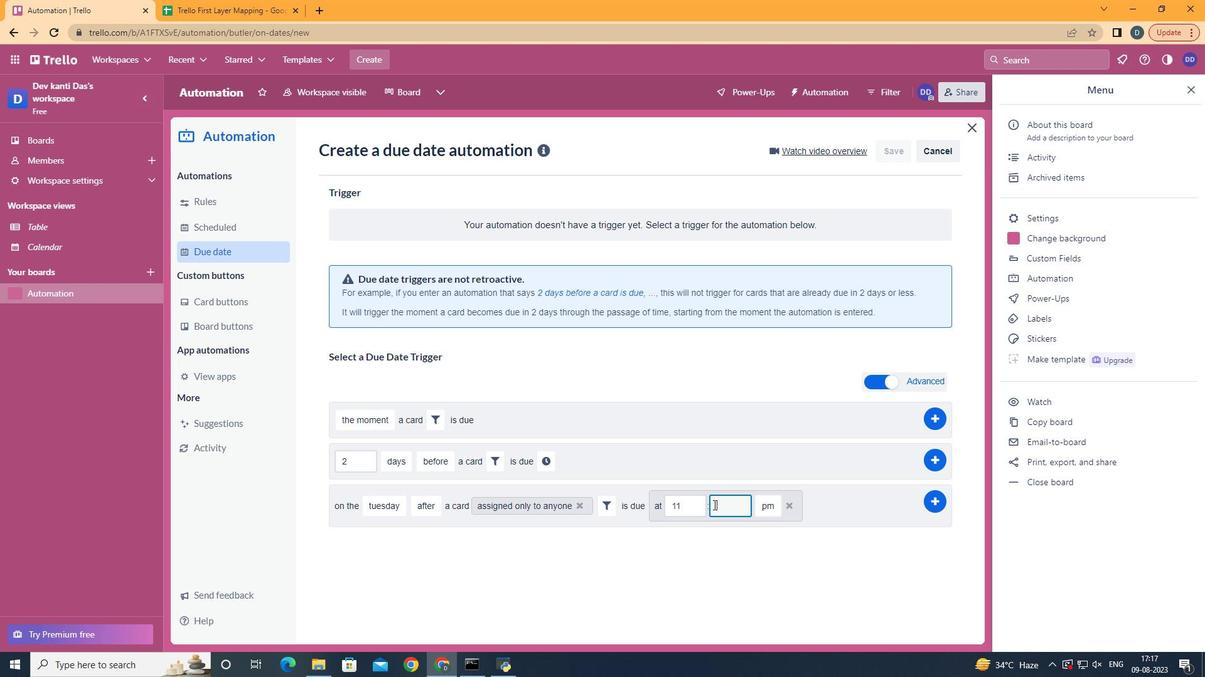 
Action: Mouse moved to (719, 510)
Screenshot: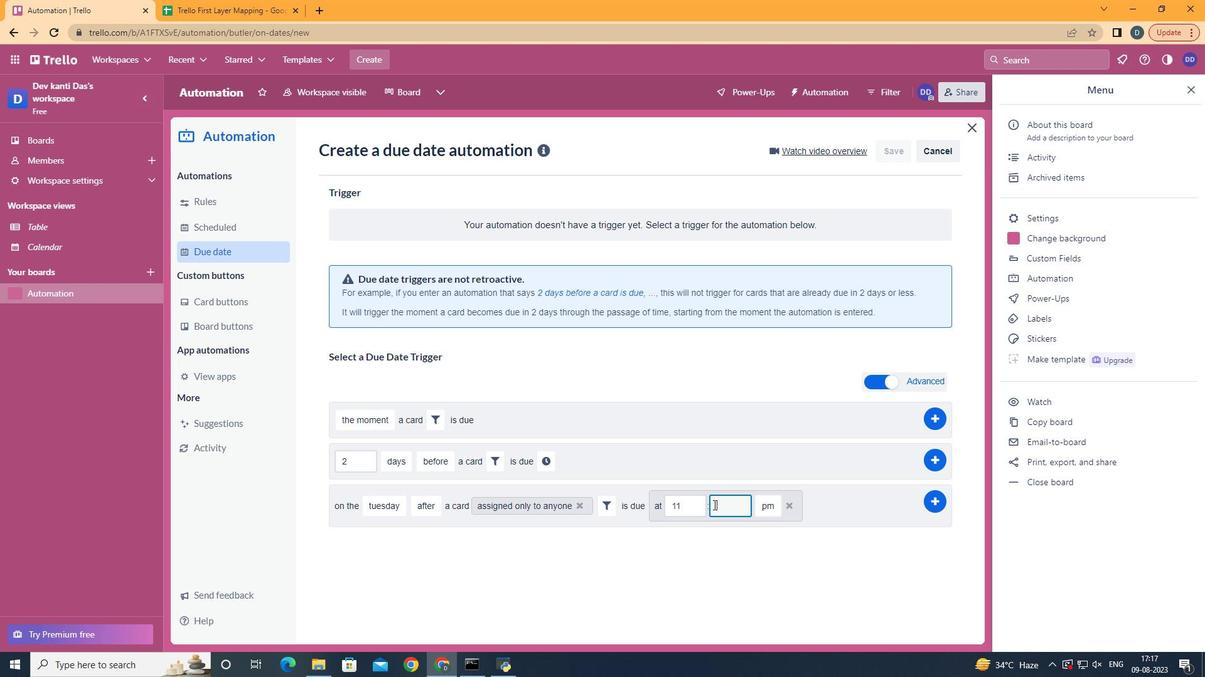 
Action: Key pressed 00
Screenshot: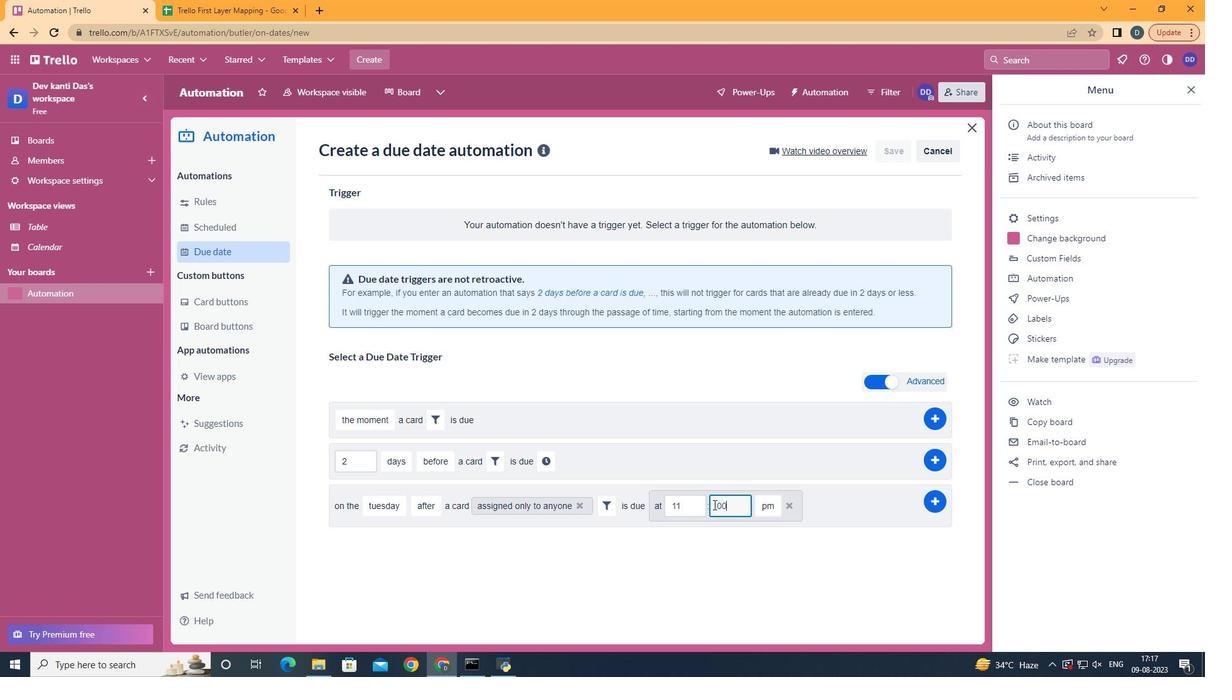 
Action: Mouse moved to (771, 539)
Screenshot: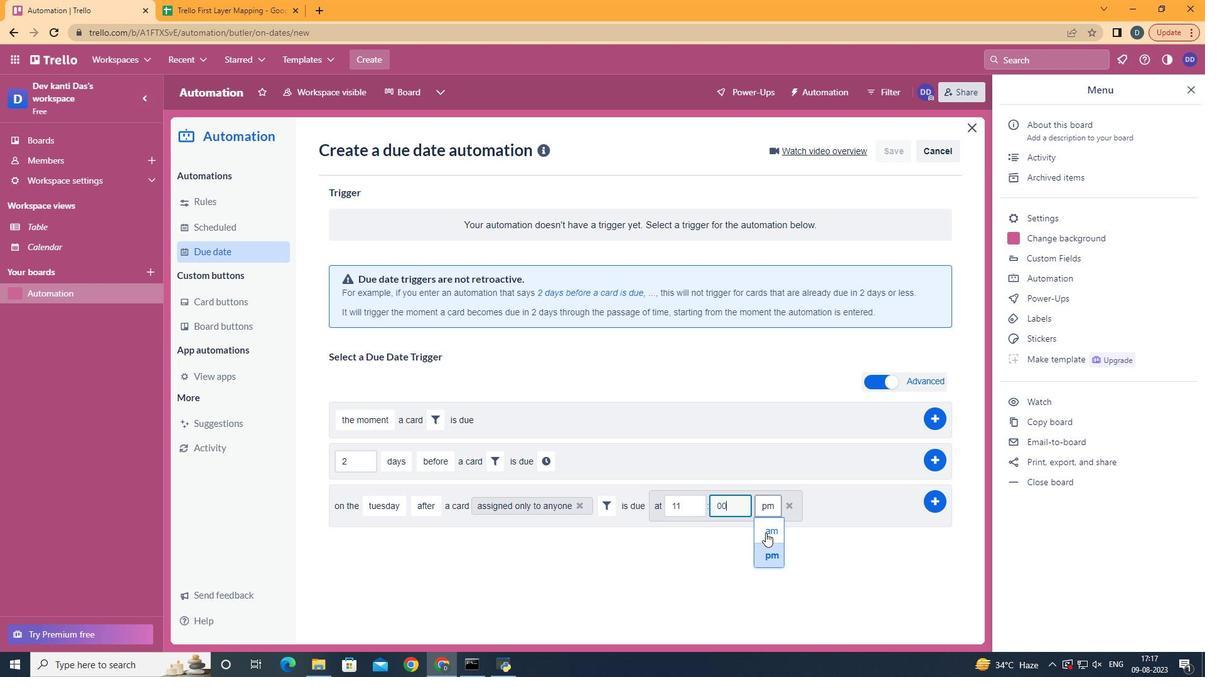 
Action: Mouse pressed left at (771, 539)
Screenshot: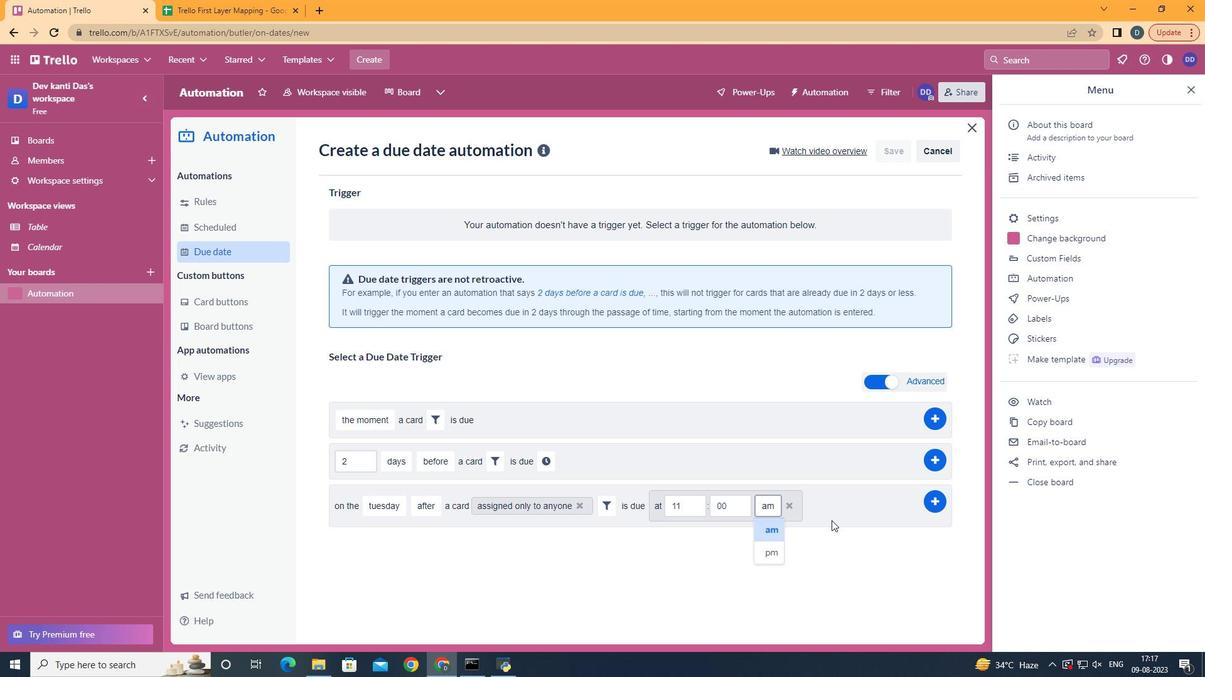 
Action: Mouse moved to (937, 509)
Screenshot: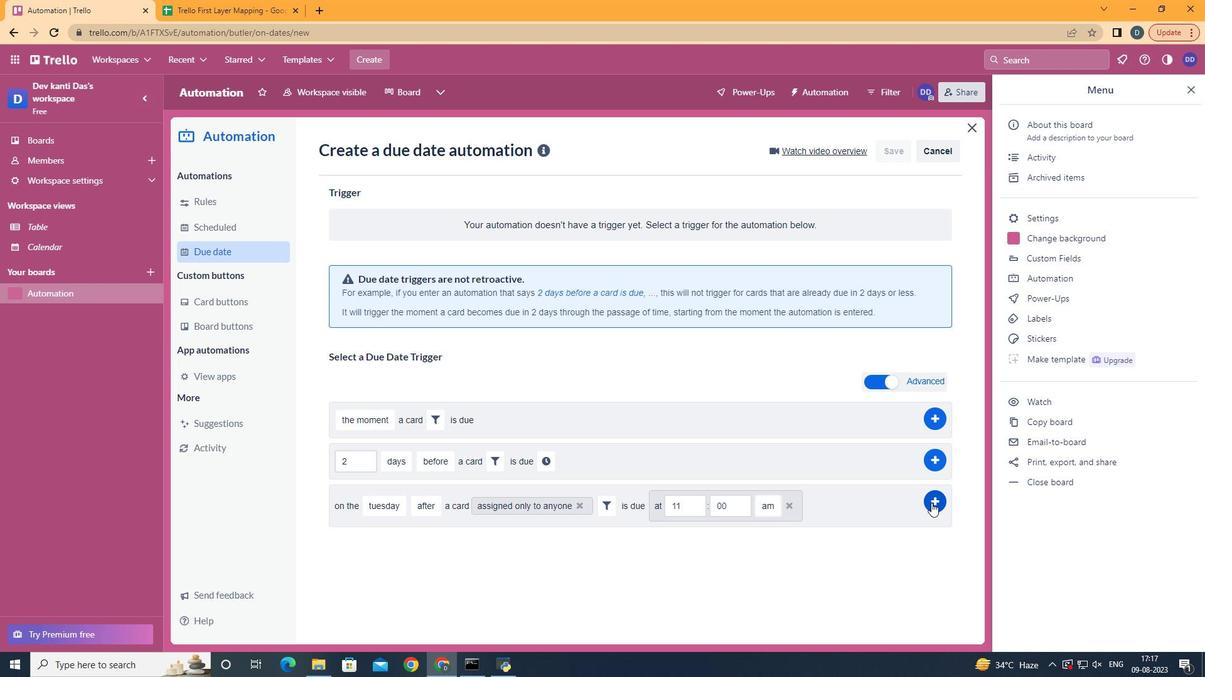 
Action: Mouse pressed left at (937, 509)
Screenshot: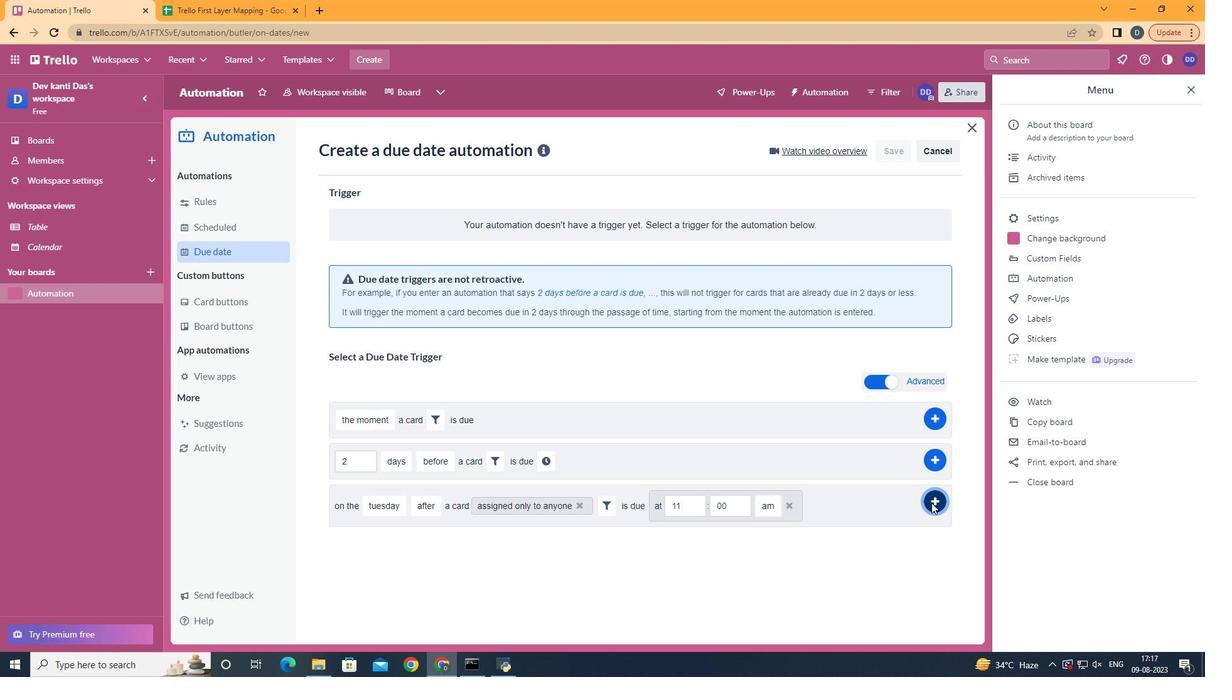 
Action: Mouse moved to (704, 264)
Screenshot: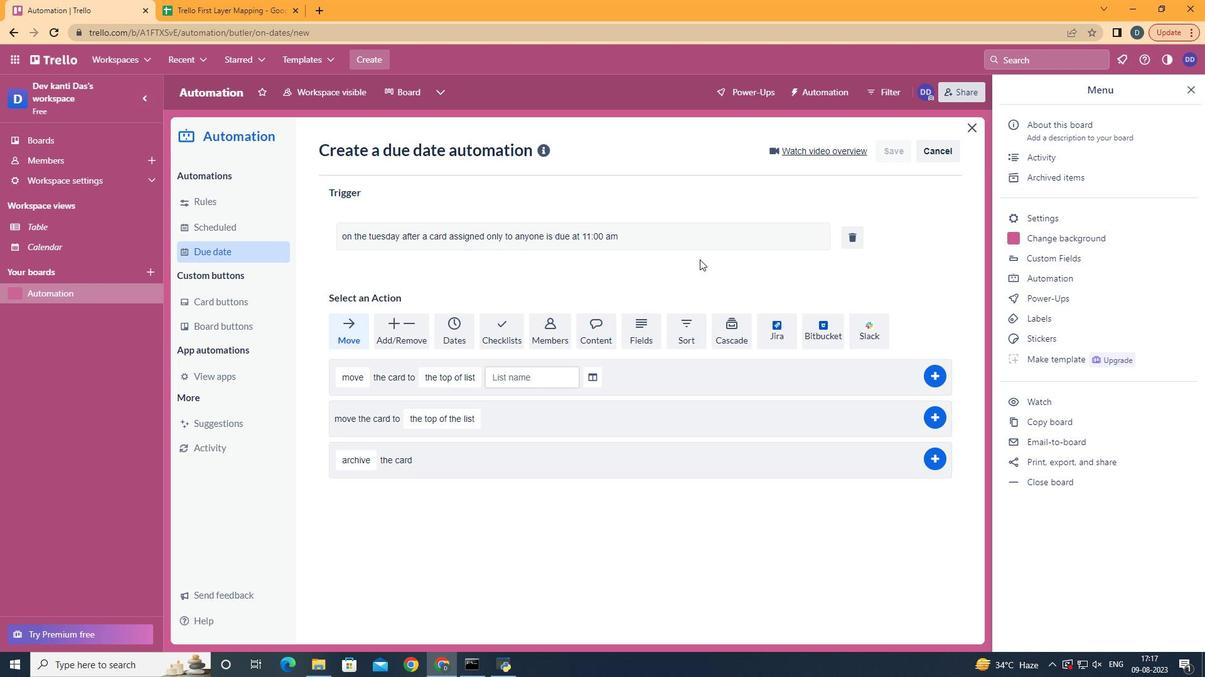 
